 Task: Search one way flight ticket for 5 adults, 2 children, 1 infant in seat and 1 infant on lap in economy from Bellingham: Bellingham International Airport to New Bern: Coastal Carolina Regional Airport (was Craven County Regional) on 8-4-2023. Choice of flights is United. Number of bags: 1 carry on bag. Price is upto 20000. Outbound departure time preference is 21:45.
Action: Mouse moved to (260, 320)
Screenshot: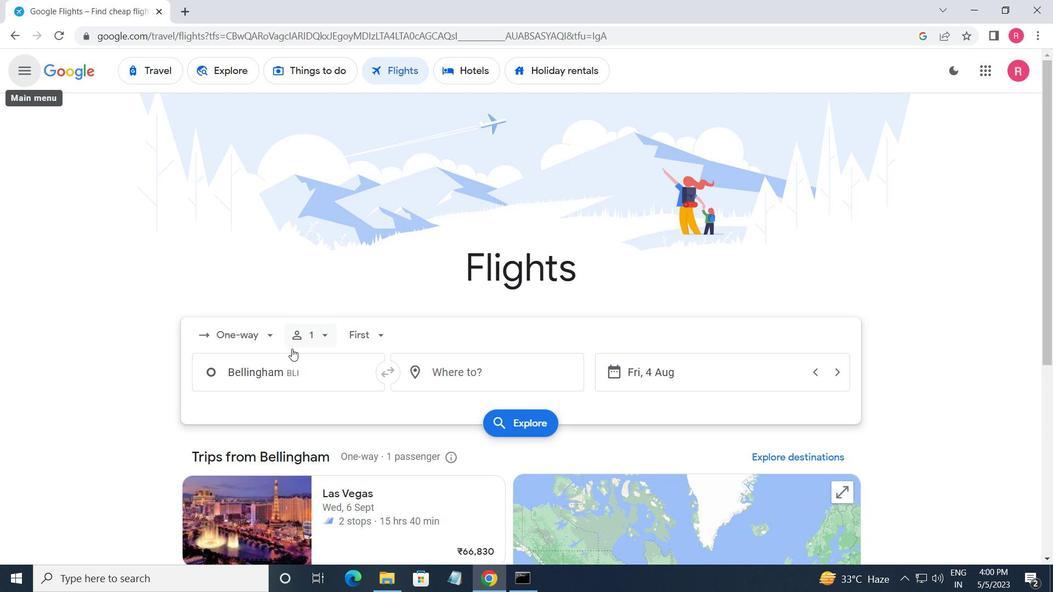 
Action: Mouse pressed left at (260, 320)
Screenshot: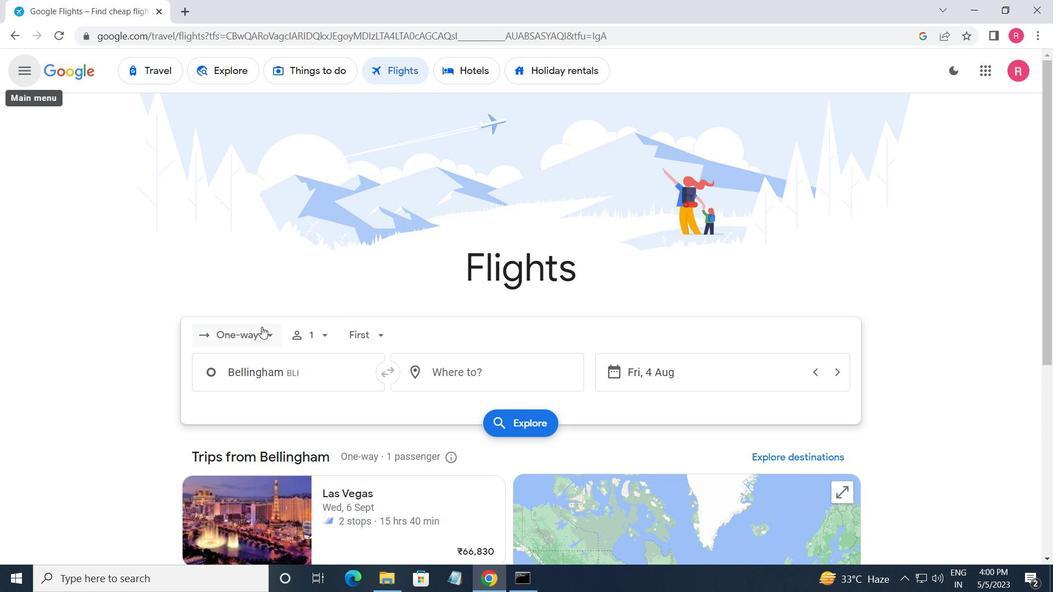 
Action: Mouse moved to (261, 395)
Screenshot: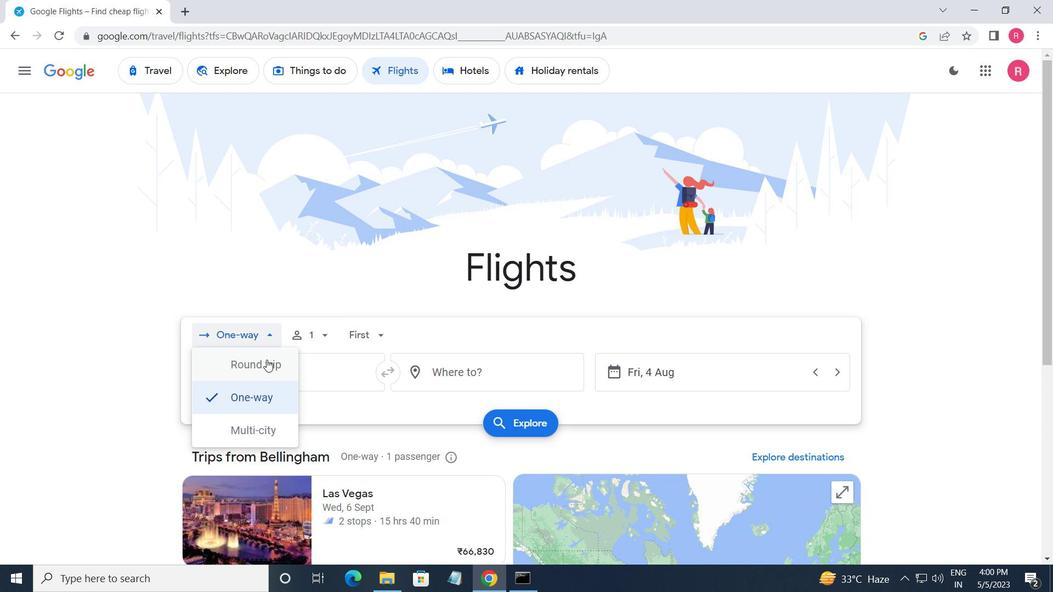 
Action: Mouse pressed left at (261, 395)
Screenshot: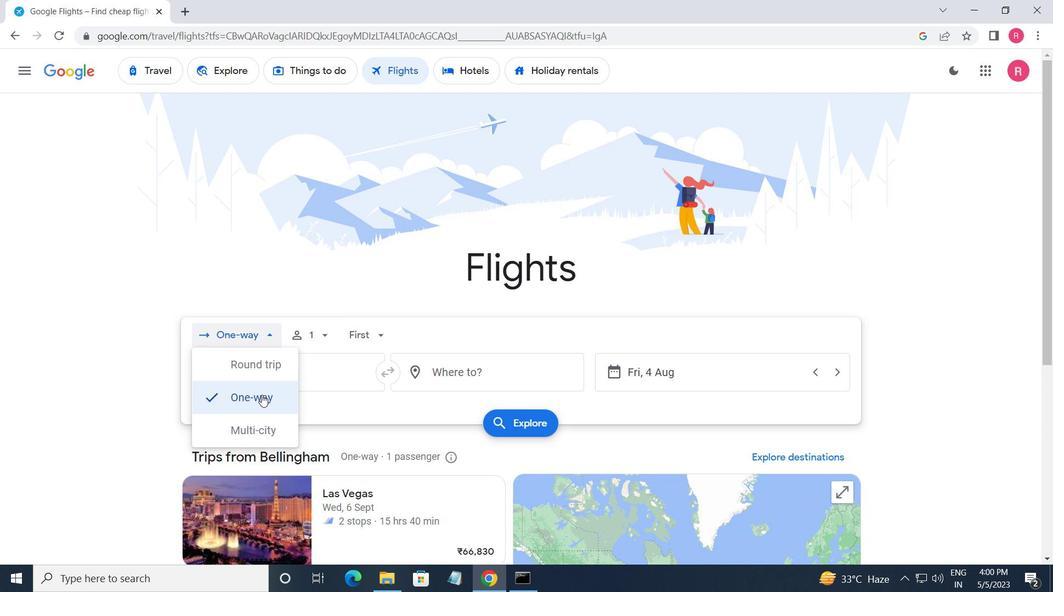 
Action: Mouse moved to (319, 337)
Screenshot: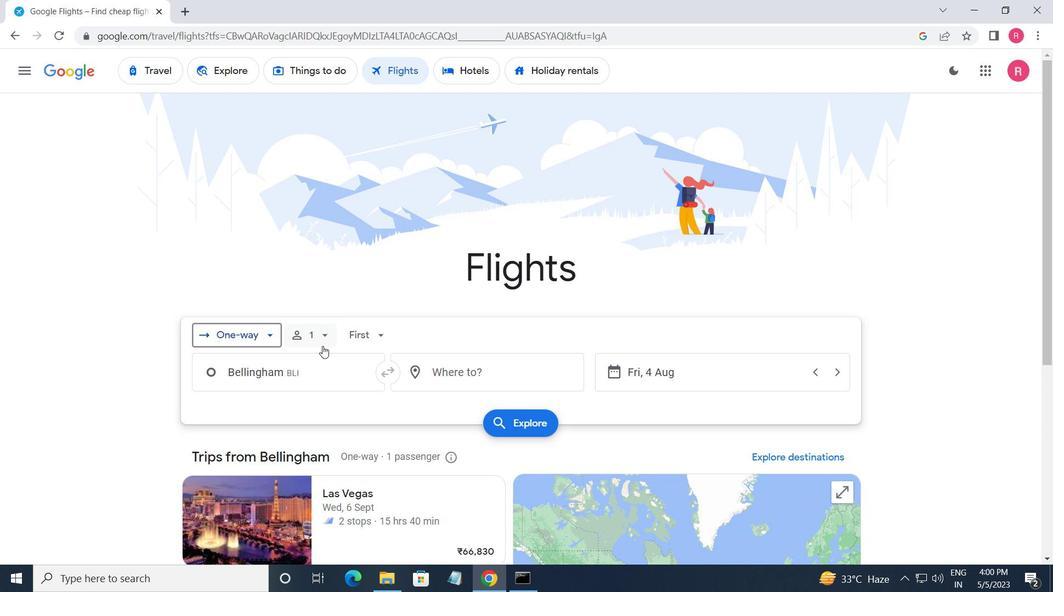 
Action: Mouse pressed left at (319, 337)
Screenshot: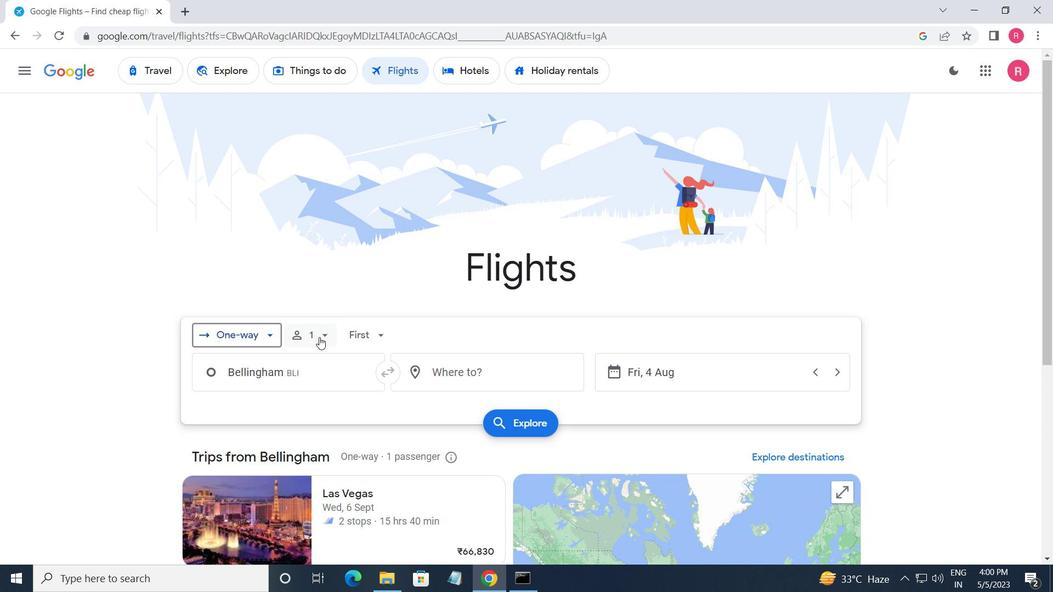 
Action: Mouse moved to (423, 372)
Screenshot: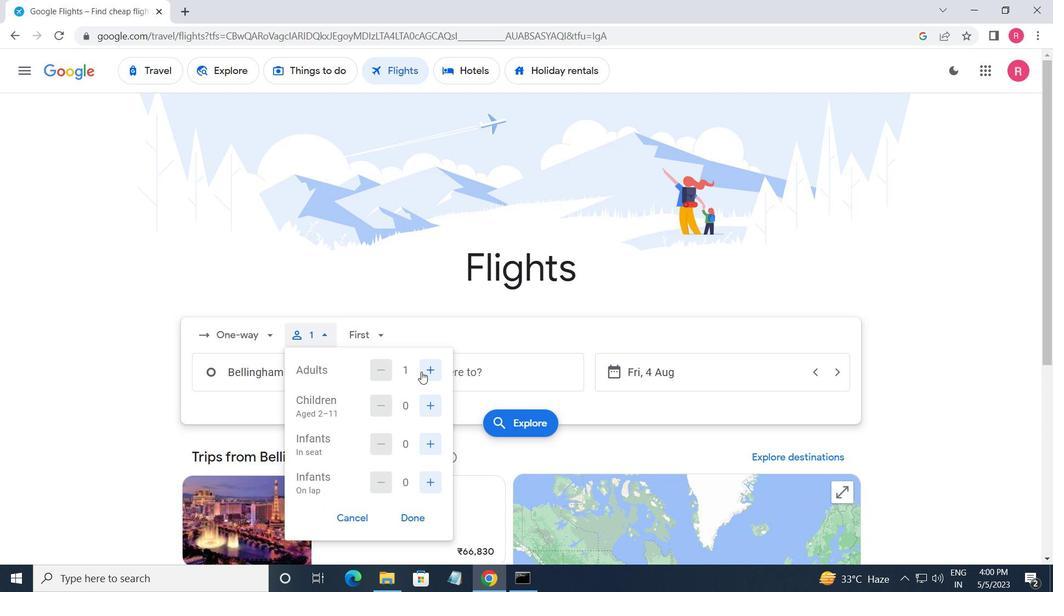 
Action: Mouse pressed left at (423, 372)
Screenshot: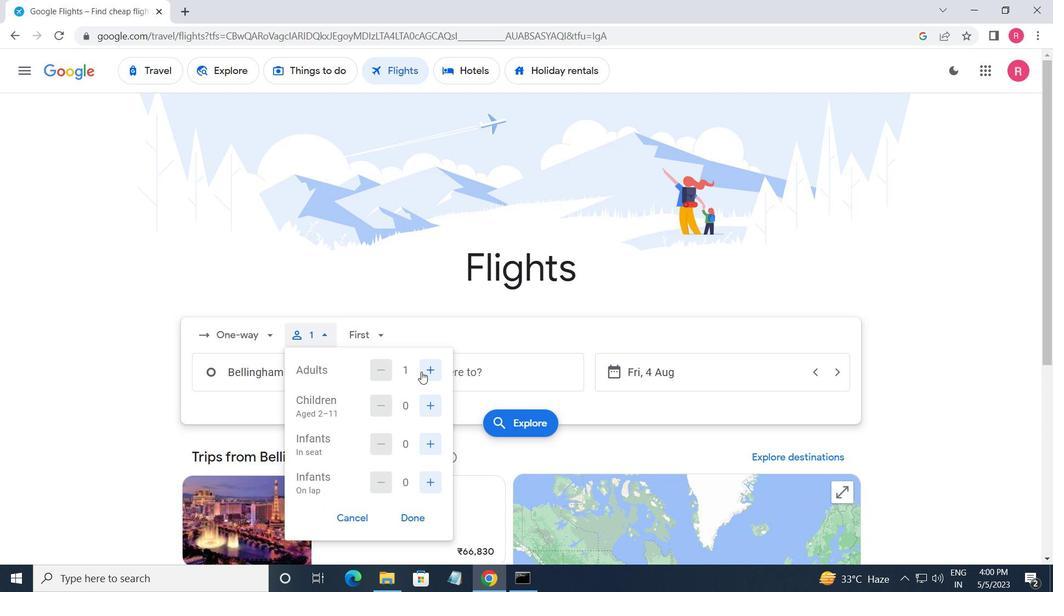 
Action: Mouse pressed left at (423, 372)
Screenshot: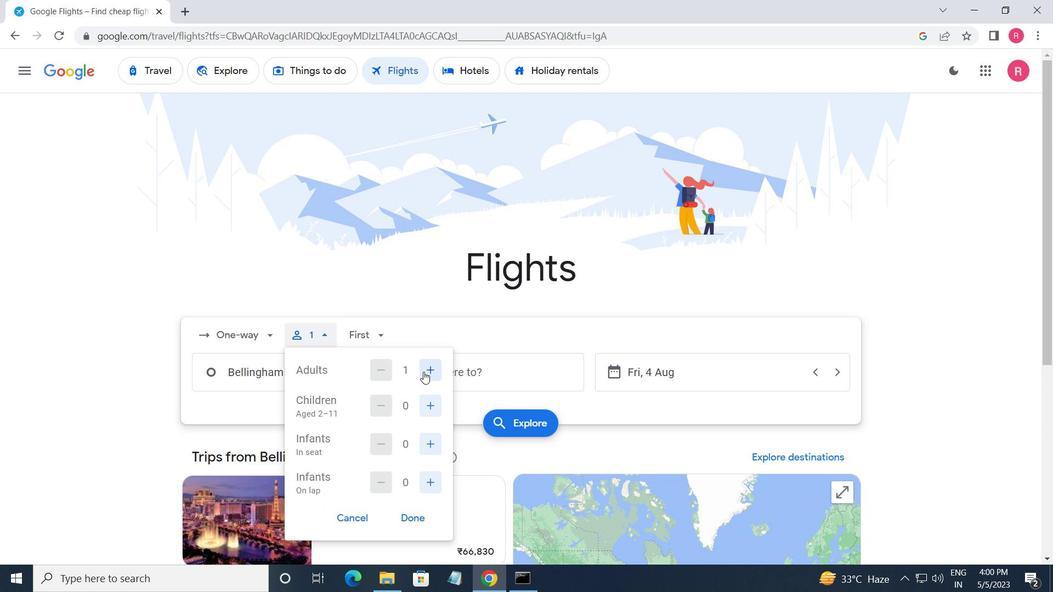 
Action: Mouse pressed left at (423, 372)
Screenshot: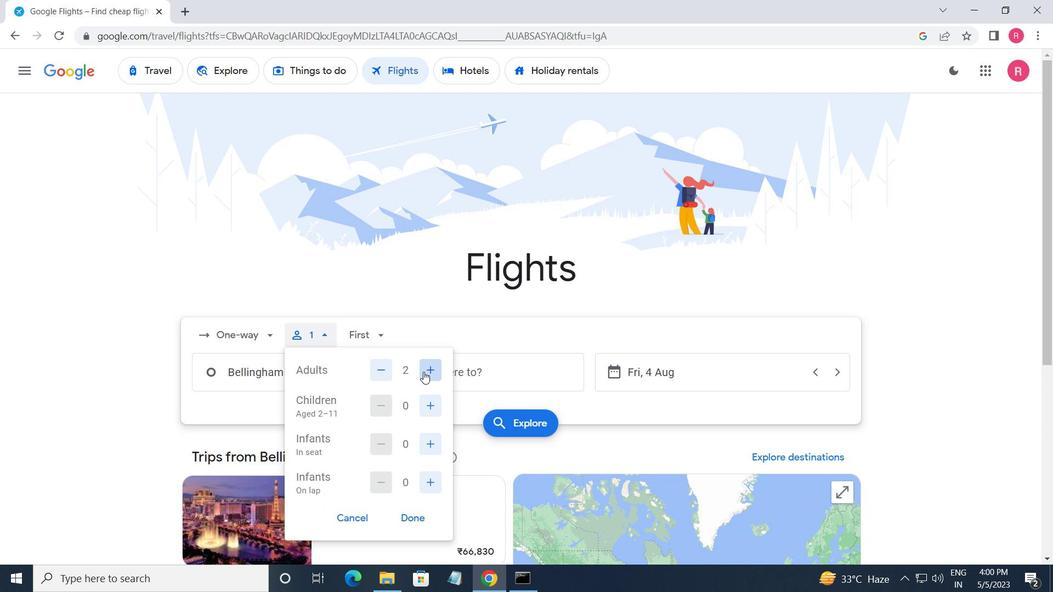 
Action: Mouse moved to (423, 372)
Screenshot: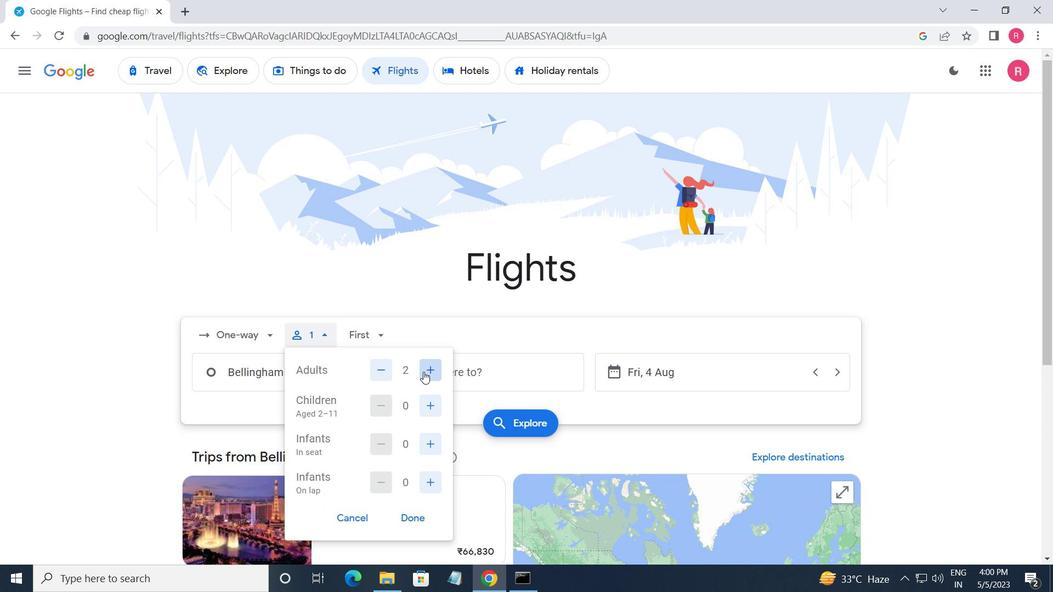
Action: Mouse pressed left at (423, 372)
Screenshot: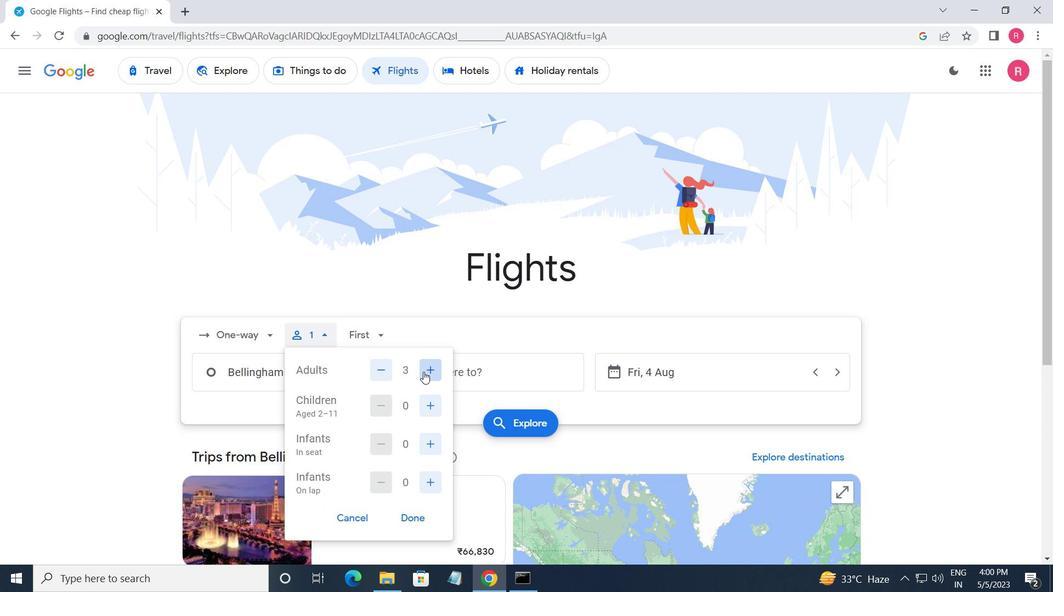 
Action: Mouse moved to (435, 410)
Screenshot: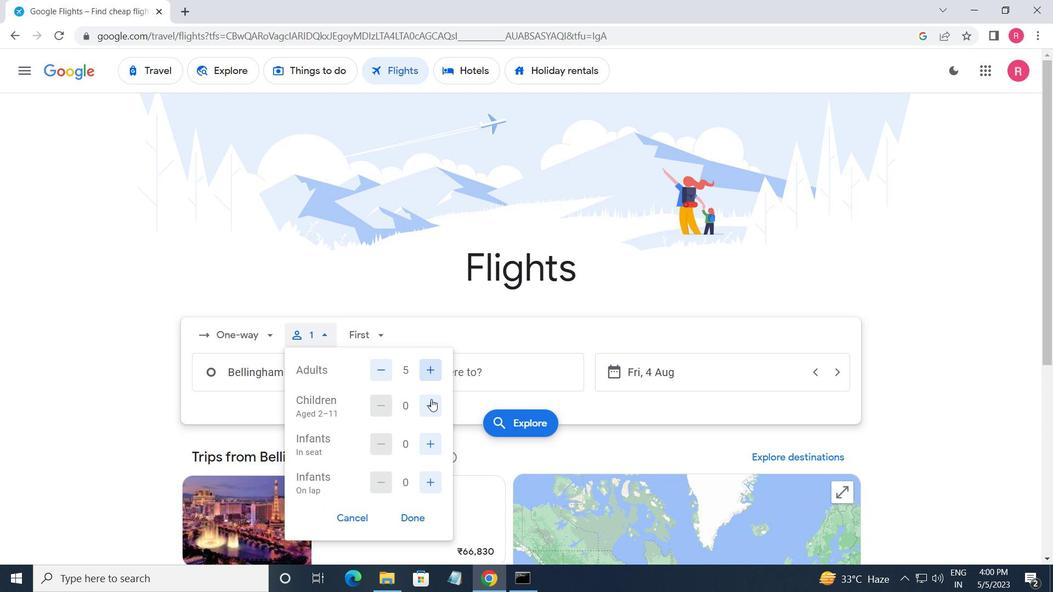 
Action: Mouse pressed left at (435, 410)
Screenshot: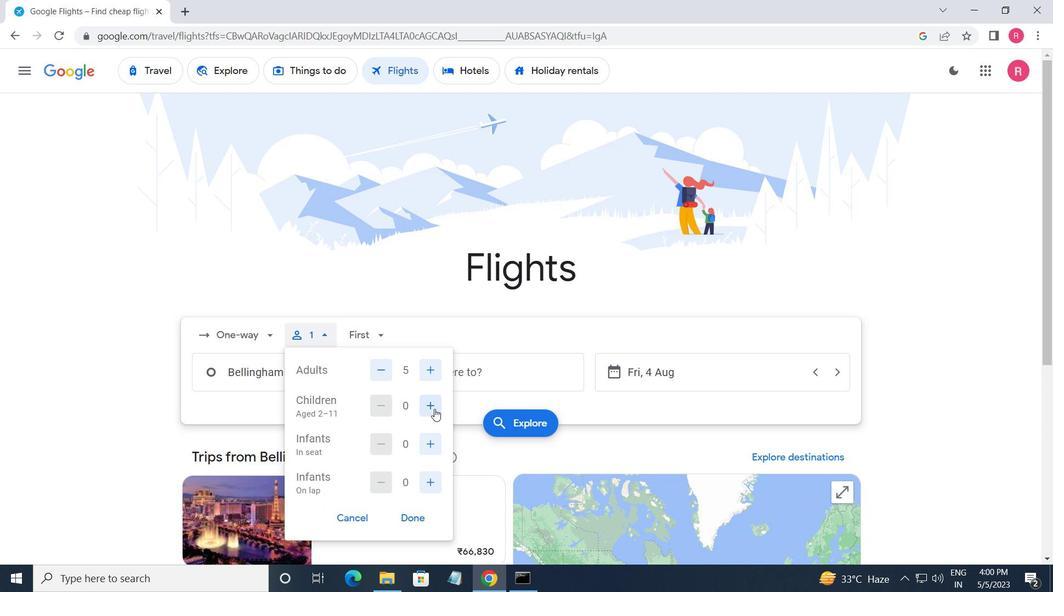 
Action: Mouse moved to (435, 409)
Screenshot: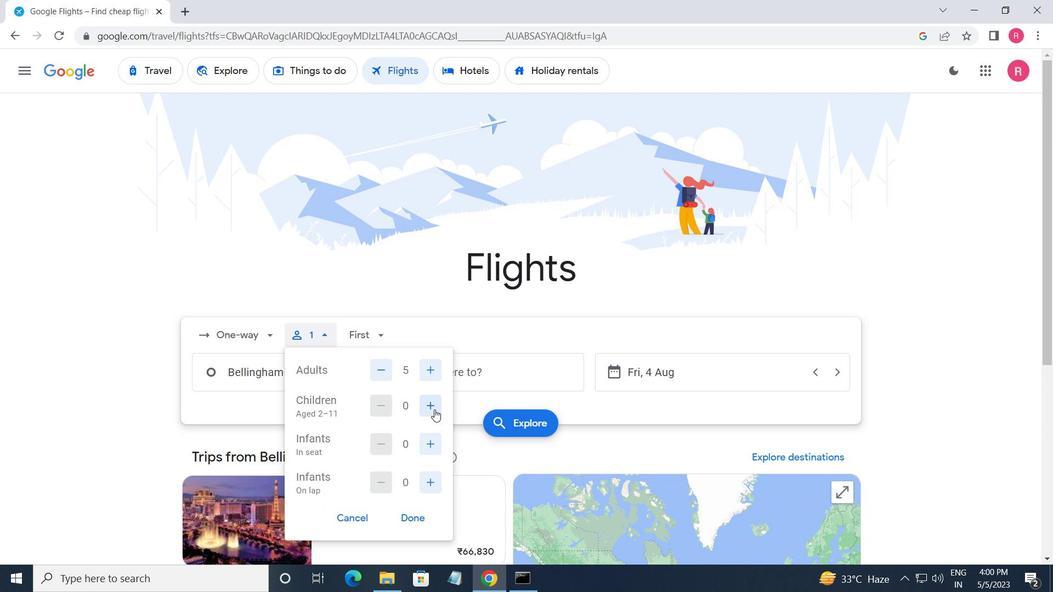 
Action: Mouse pressed left at (435, 409)
Screenshot: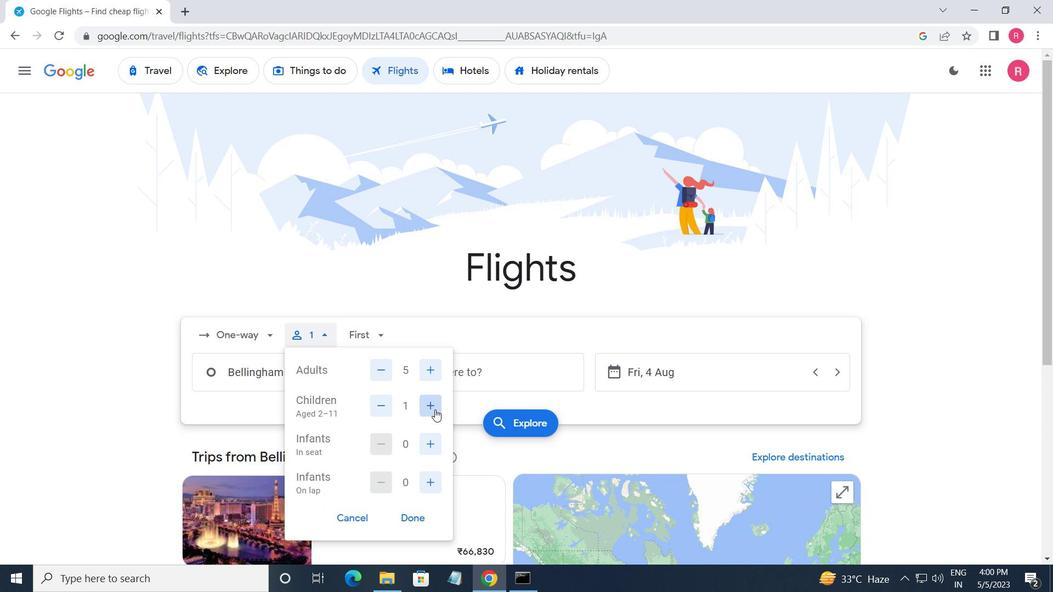 
Action: Mouse moved to (427, 449)
Screenshot: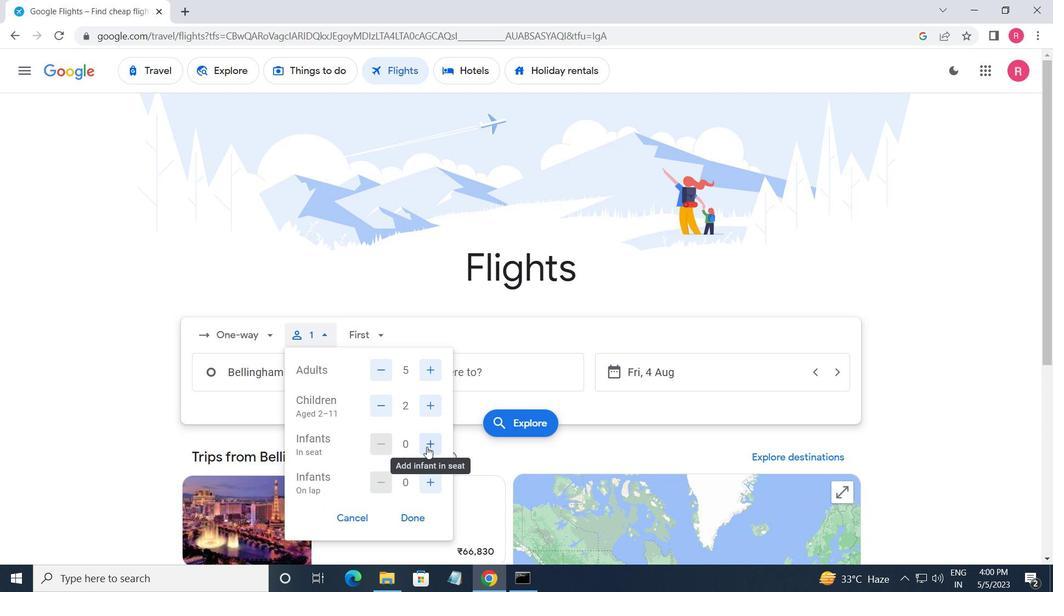 
Action: Mouse pressed left at (427, 449)
Screenshot: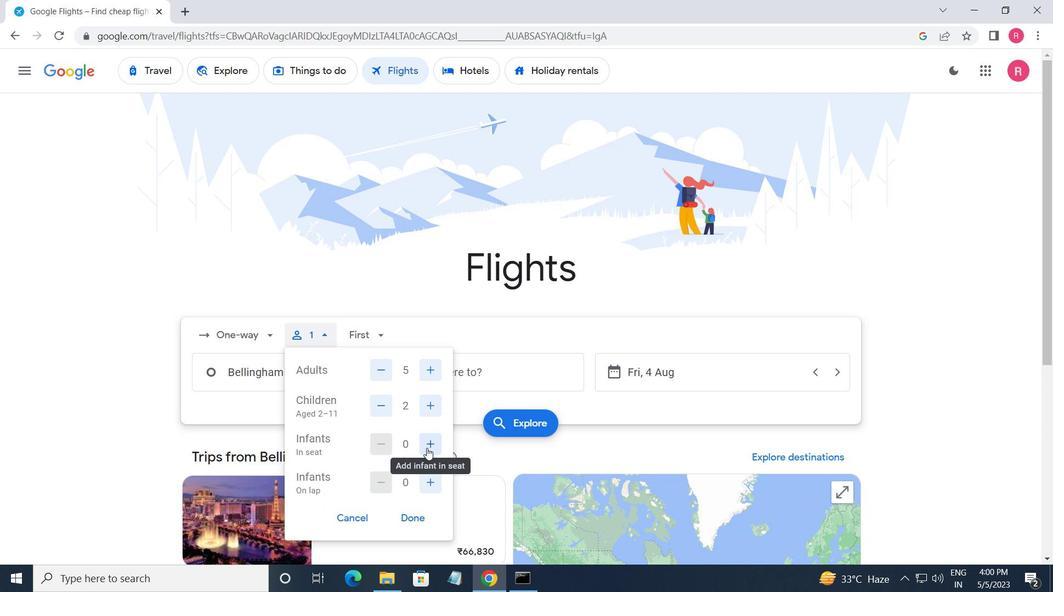 
Action: Mouse moved to (435, 481)
Screenshot: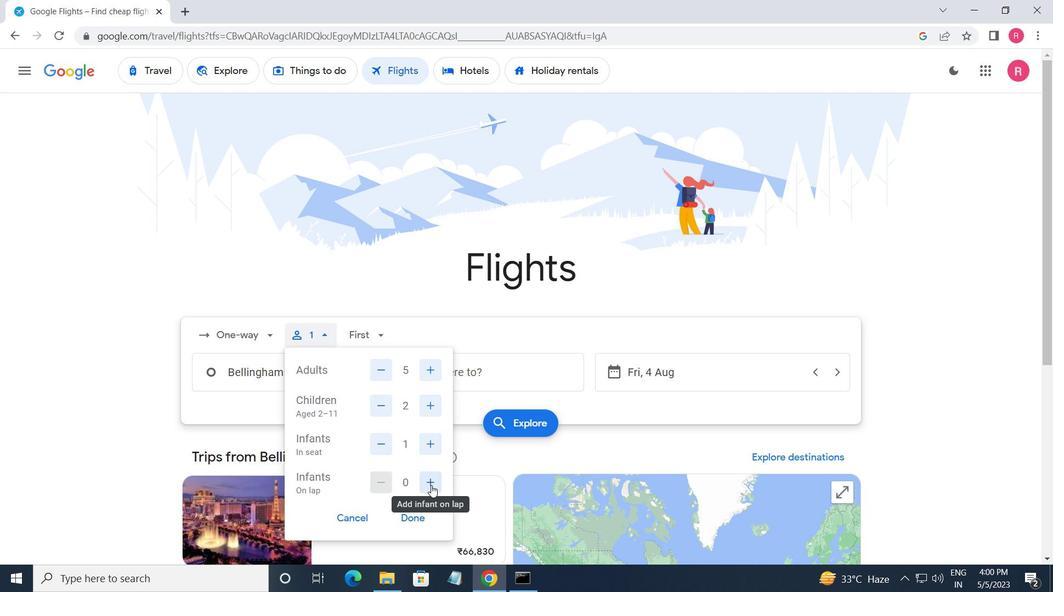 
Action: Mouse pressed left at (435, 481)
Screenshot: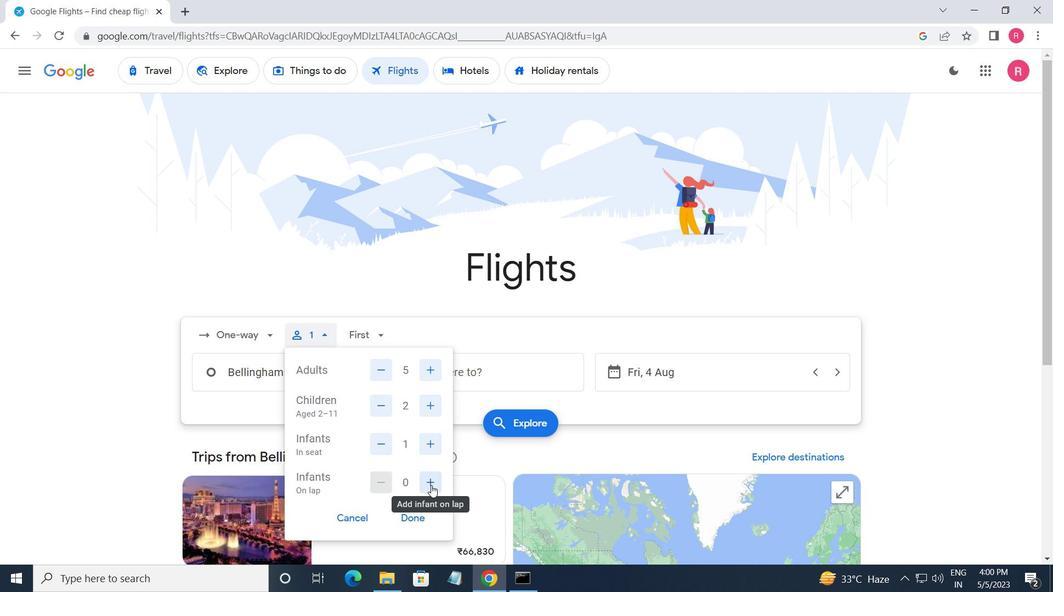 
Action: Mouse moved to (411, 520)
Screenshot: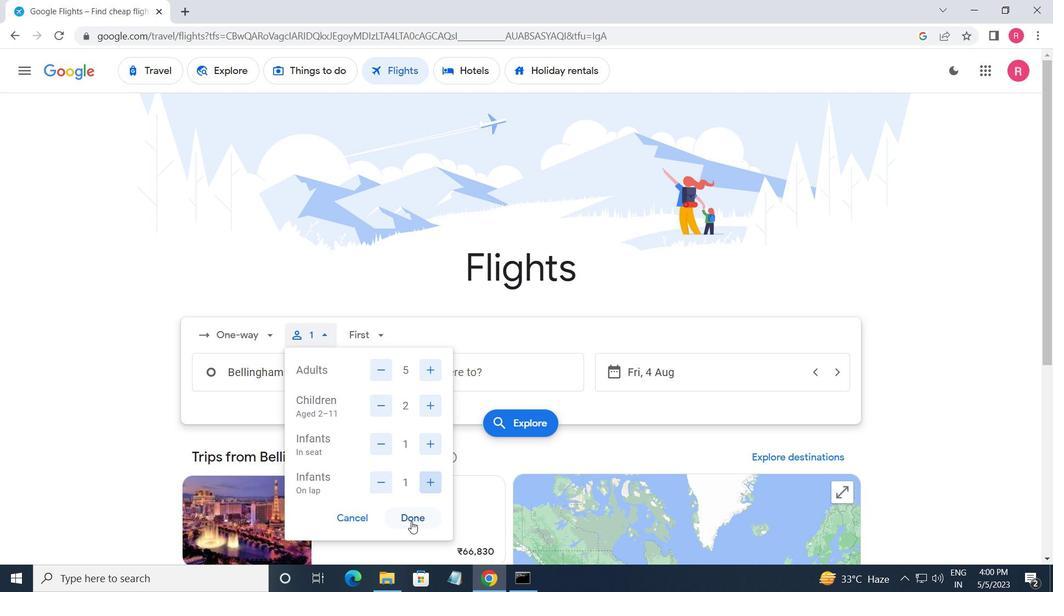 
Action: Mouse pressed left at (411, 520)
Screenshot: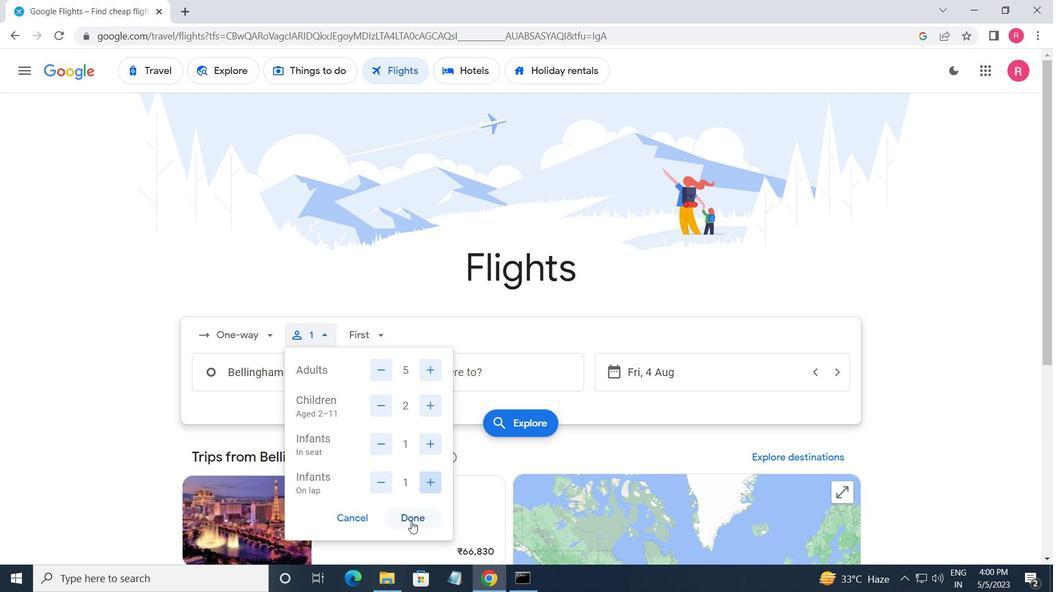 
Action: Mouse moved to (372, 337)
Screenshot: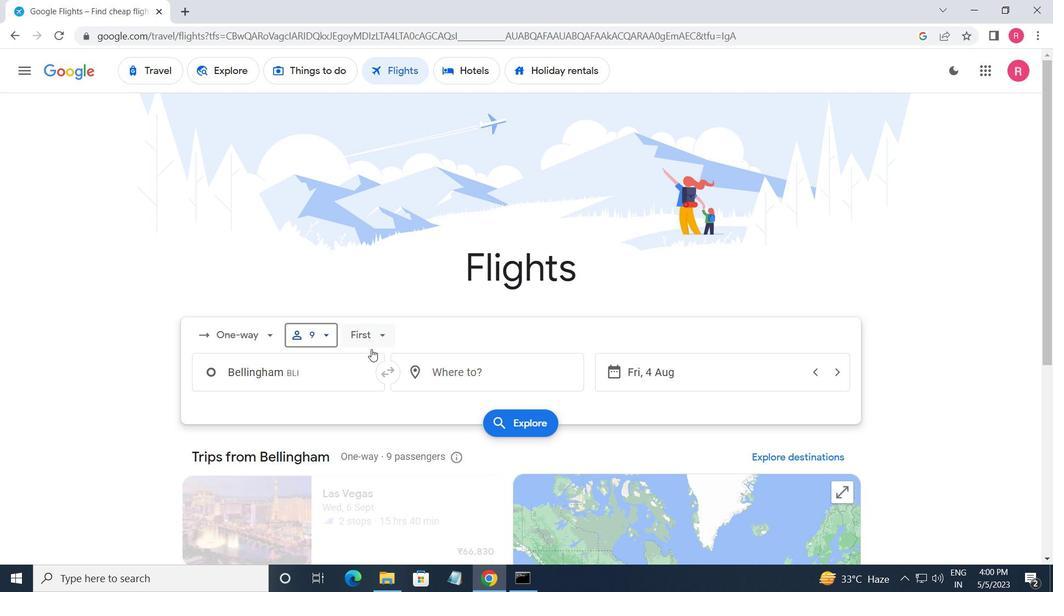 
Action: Mouse pressed left at (372, 337)
Screenshot: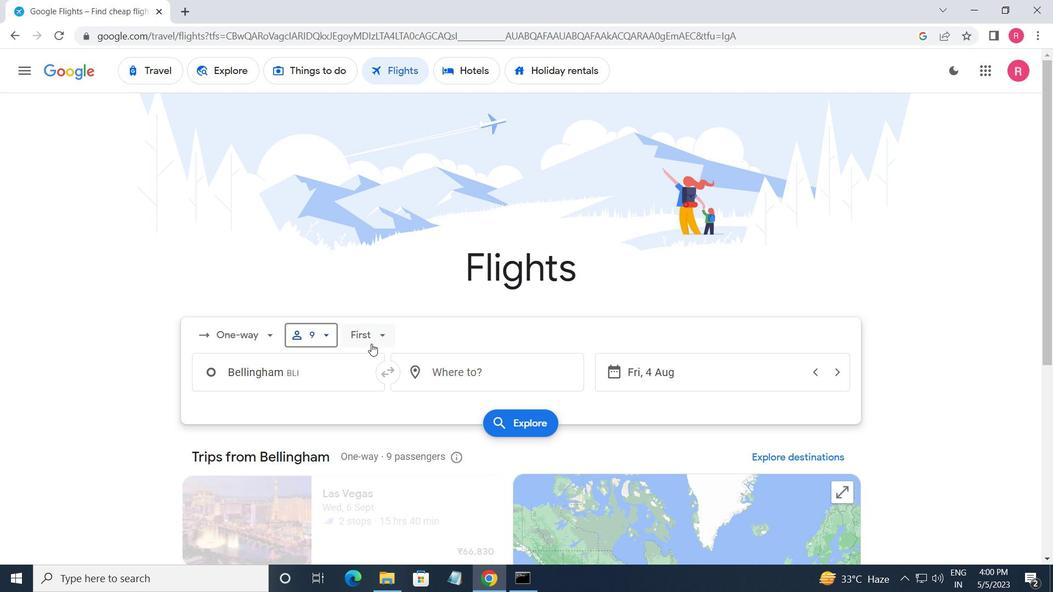 
Action: Mouse moved to (404, 372)
Screenshot: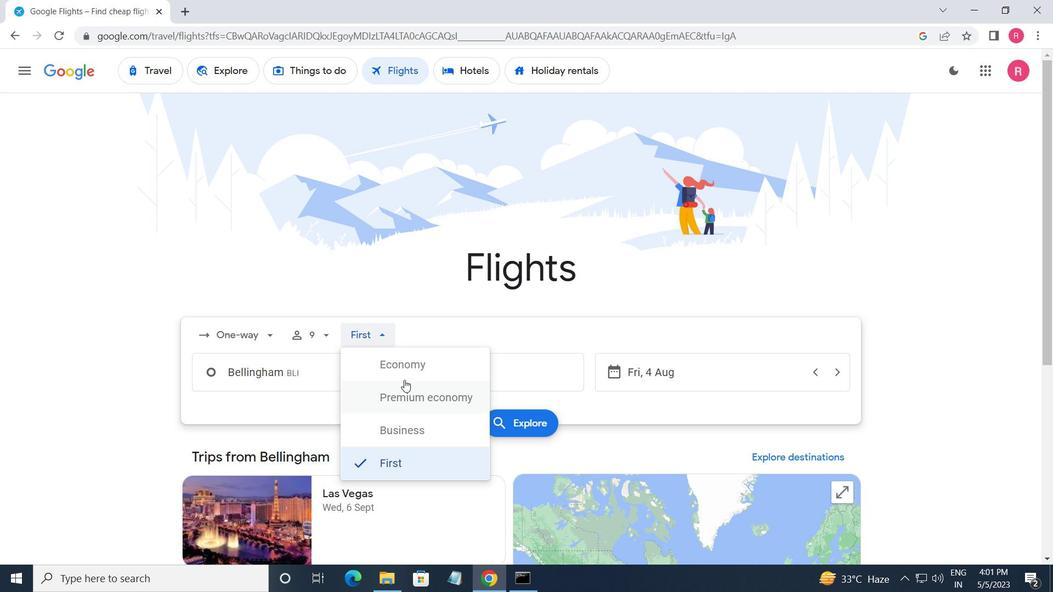 
Action: Mouse pressed left at (404, 372)
Screenshot: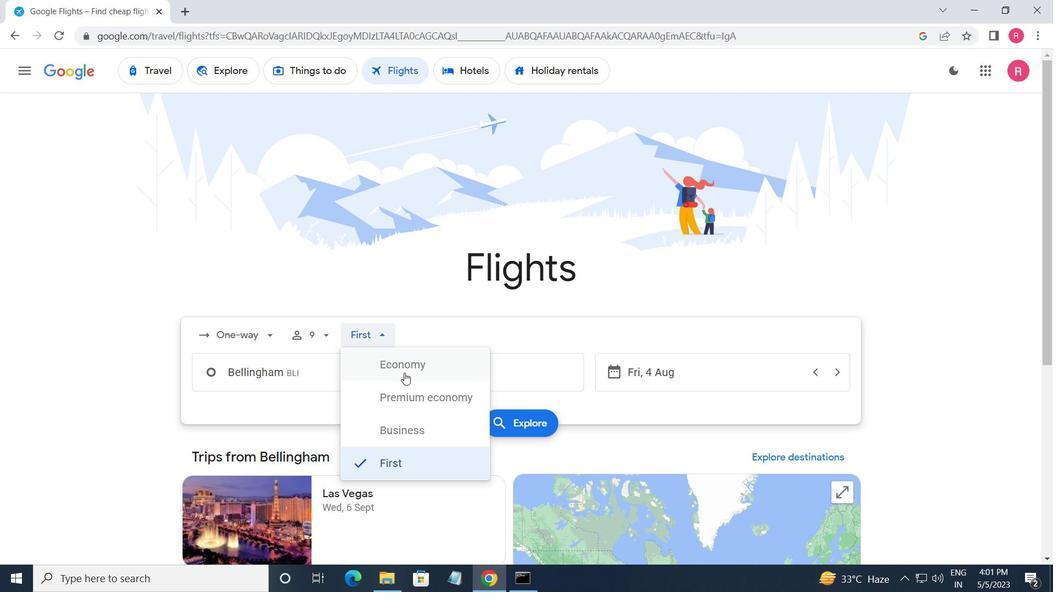 
Action: Mouse moved to (333, 376)
Screenshot: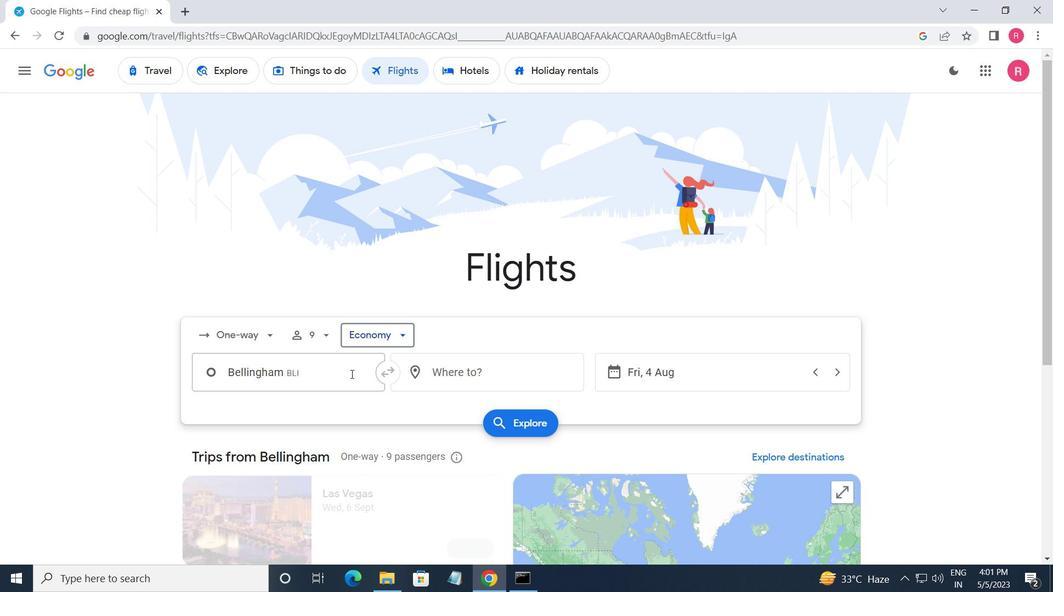 
Action: Mouse pressed left at (333, 376)
Screenshot: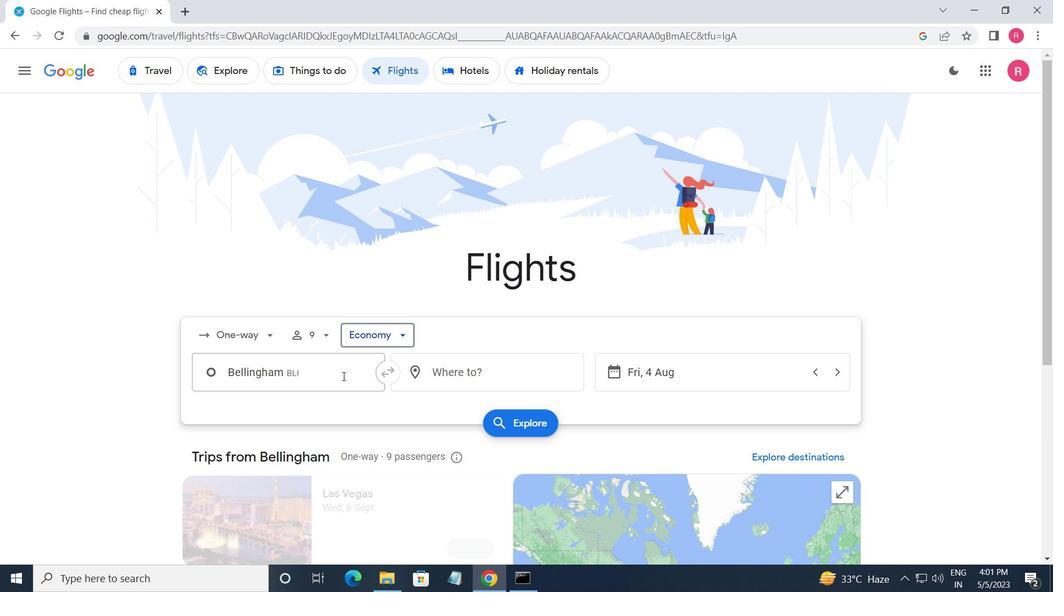 
Action: Key pressed <Key.shift>N<Key.backspace>BELLINGHAM
Screenshot: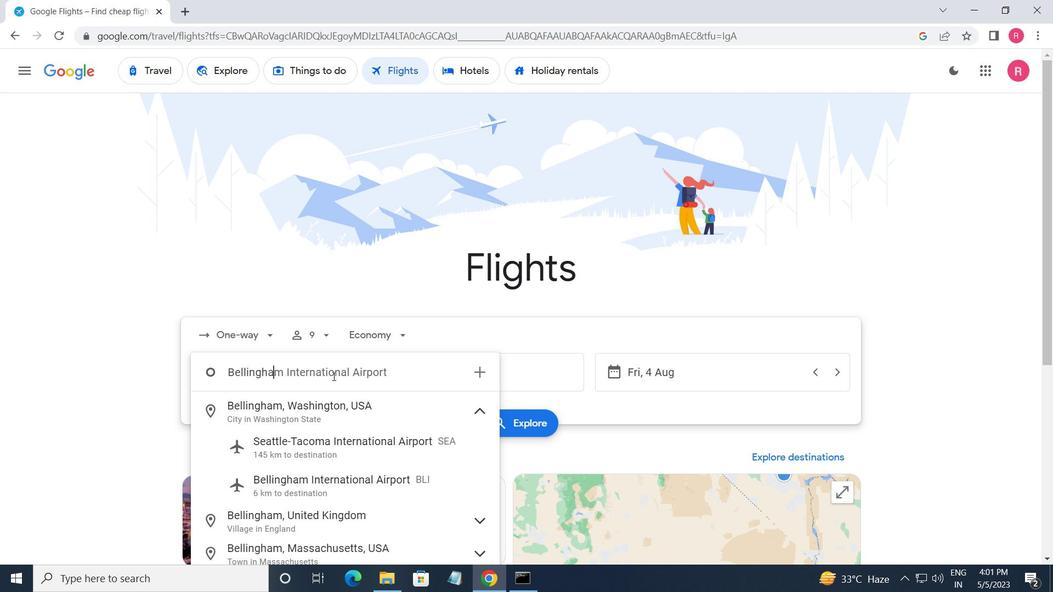 
Action: Mouse moved to (332, 487)
Screenshot: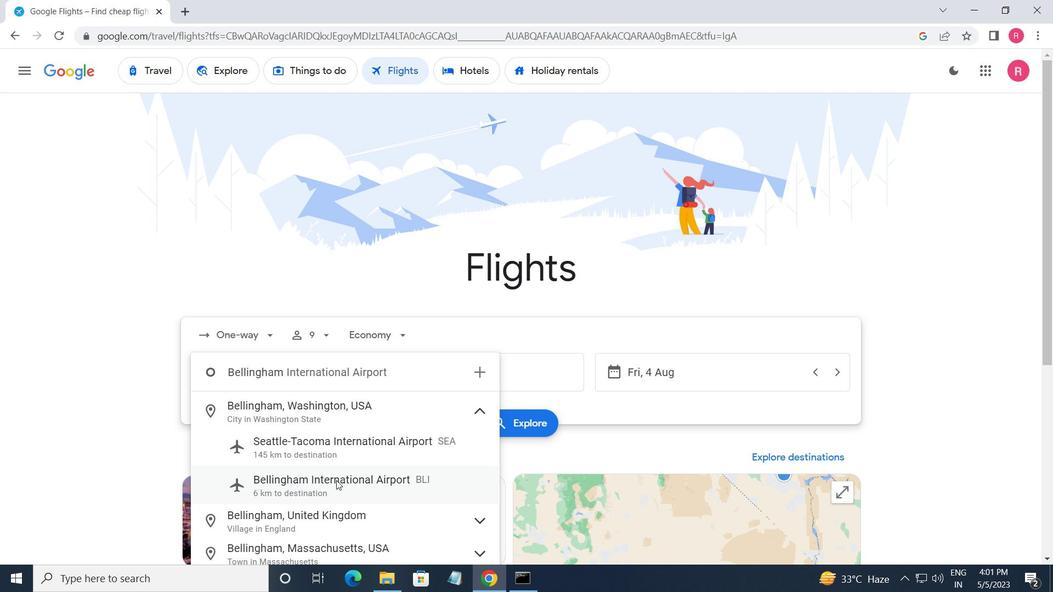 
Action: Mouse pressed left at (332, 487)
Screenshot: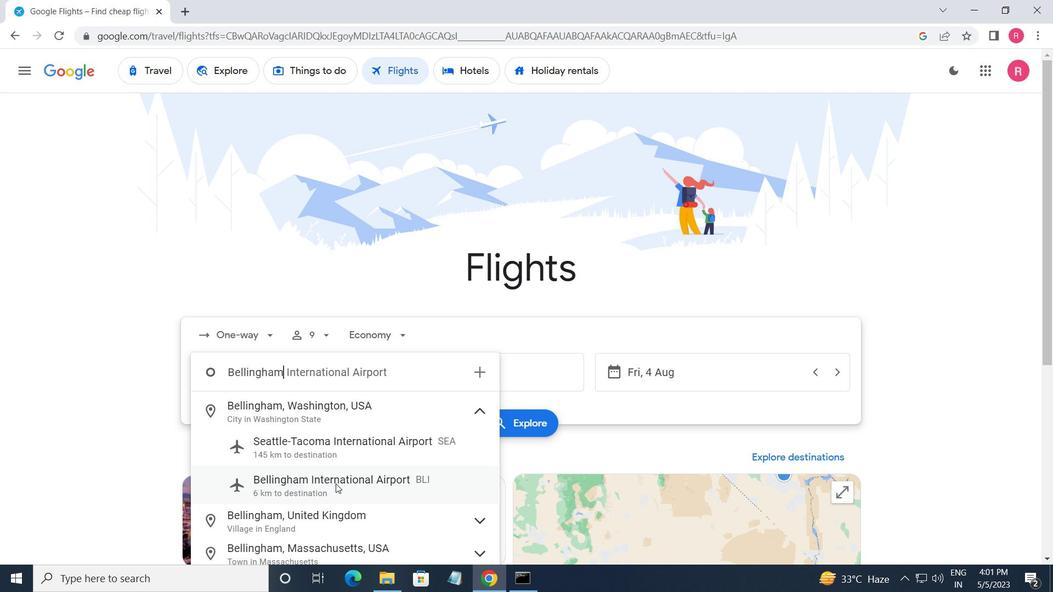 
Action: Mouse moved to (527, 370)
Screenshot: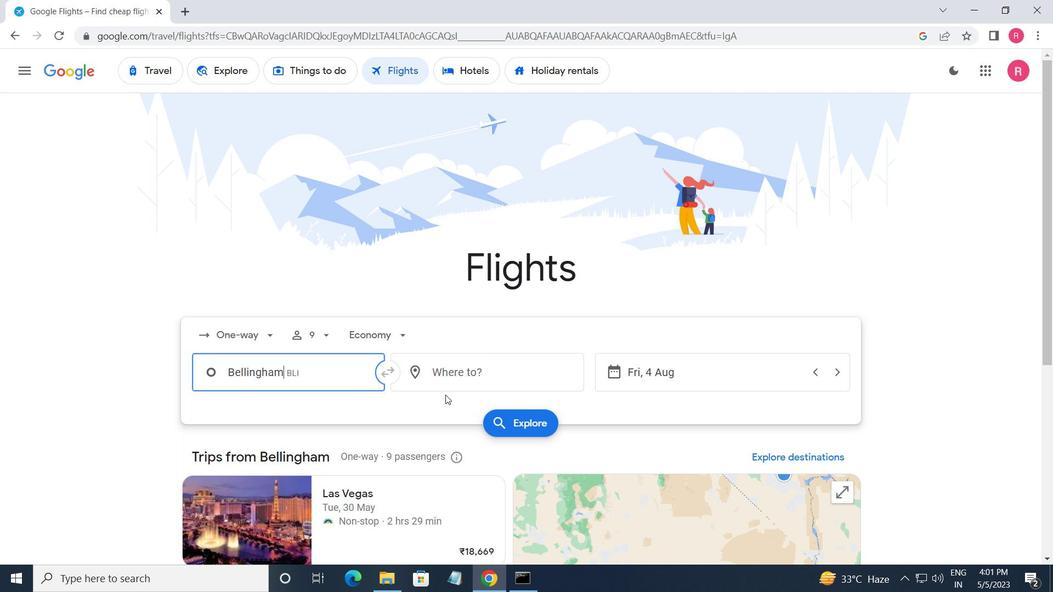 
Action: Mouse pressed left at (527, 370)
Screenshot: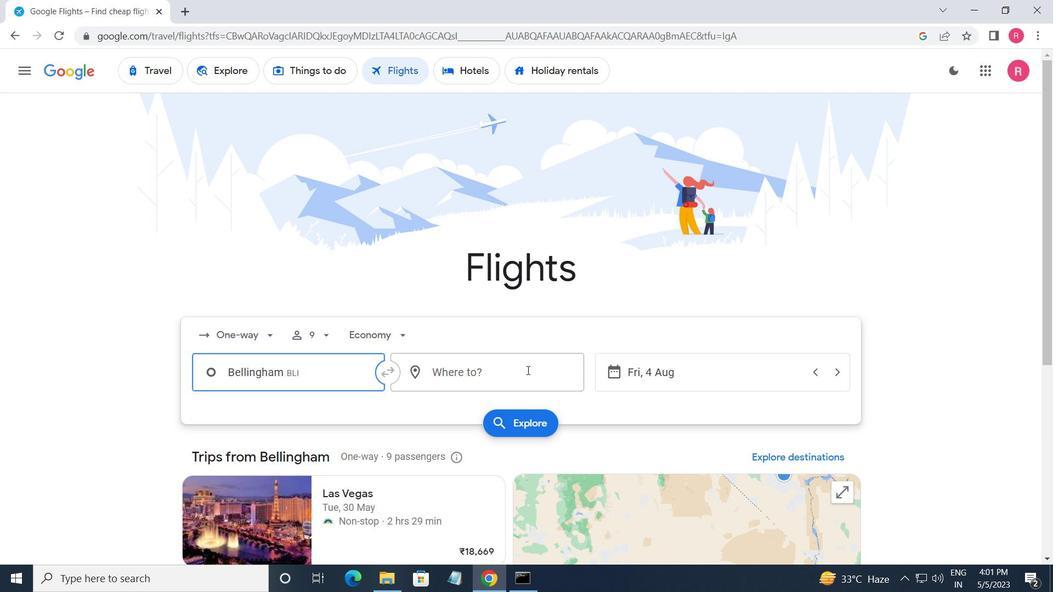 
Action: Mouse moved to (426, 404)
Screenshot: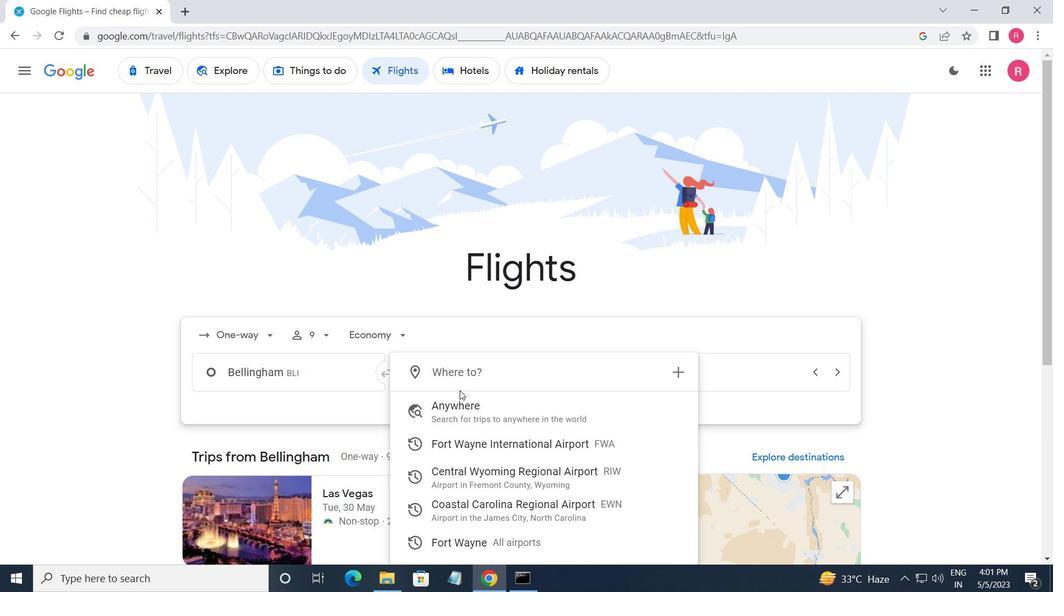 
Action: Key pressed <Key.shift>COASTAL<Key.space><Key.shift><Key.shift>CAR
Screenshot: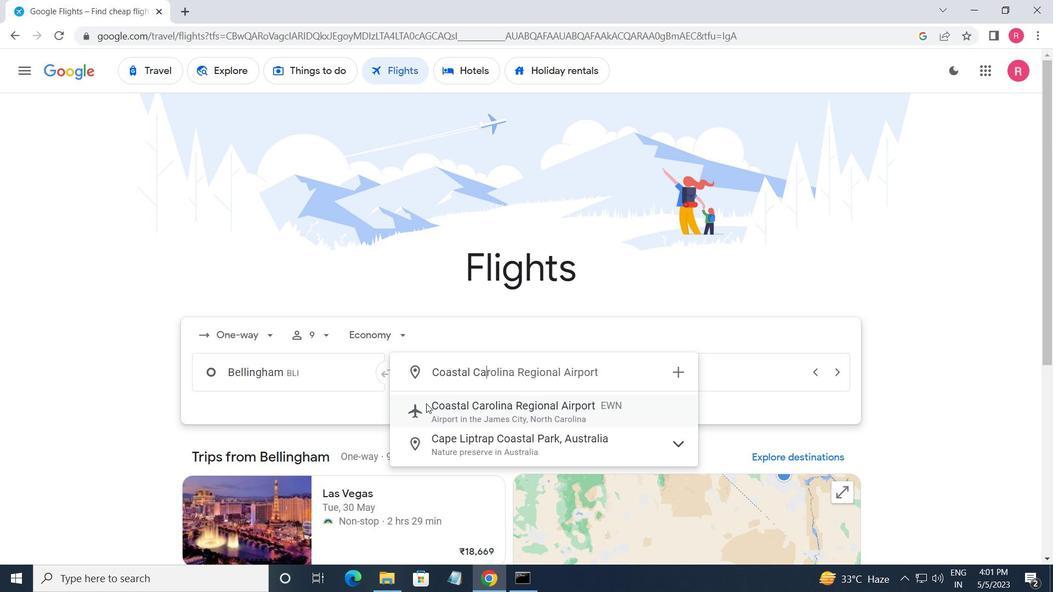 
Action: Mouse moved to (453, 395)
Screenshot: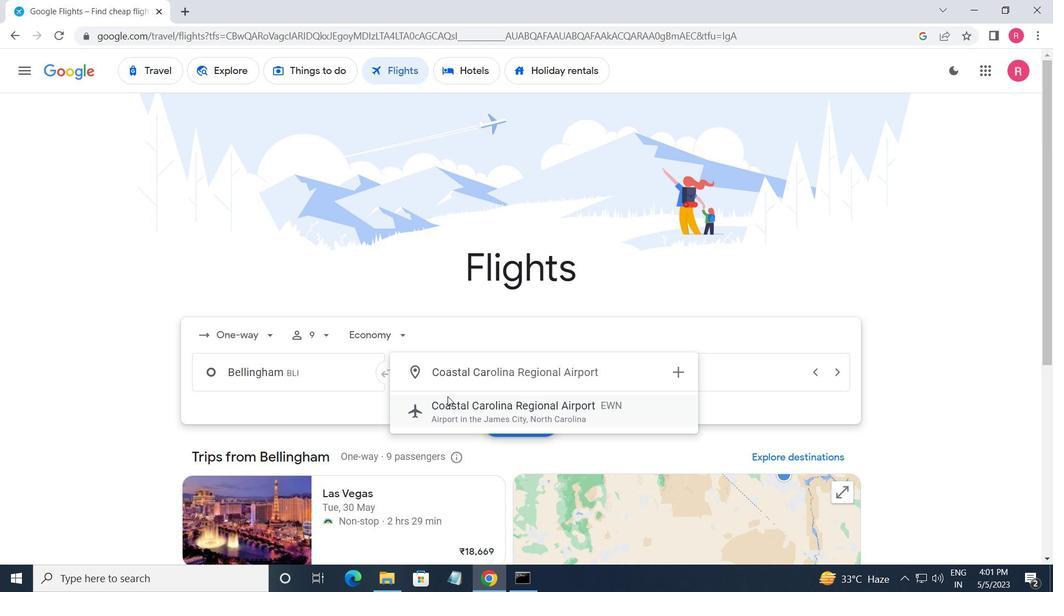 
Action: Mouse pressed left at (453, 395)
Screenshot: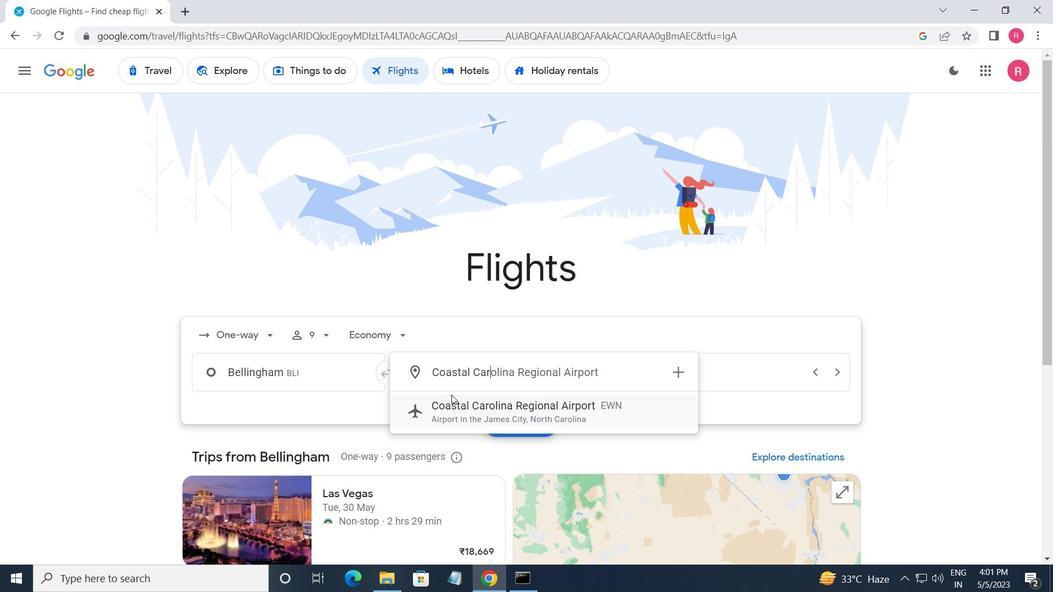 
Action: Mouse moved to (462, 416)
Screenshot: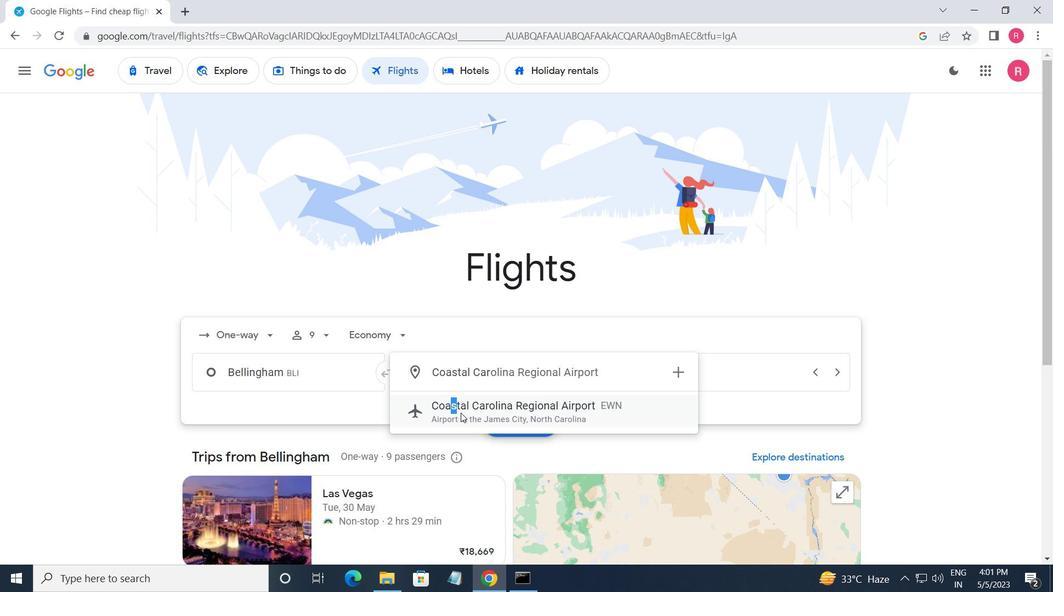 
Action: Mouse pressed left at (462, 416)
Screenshot: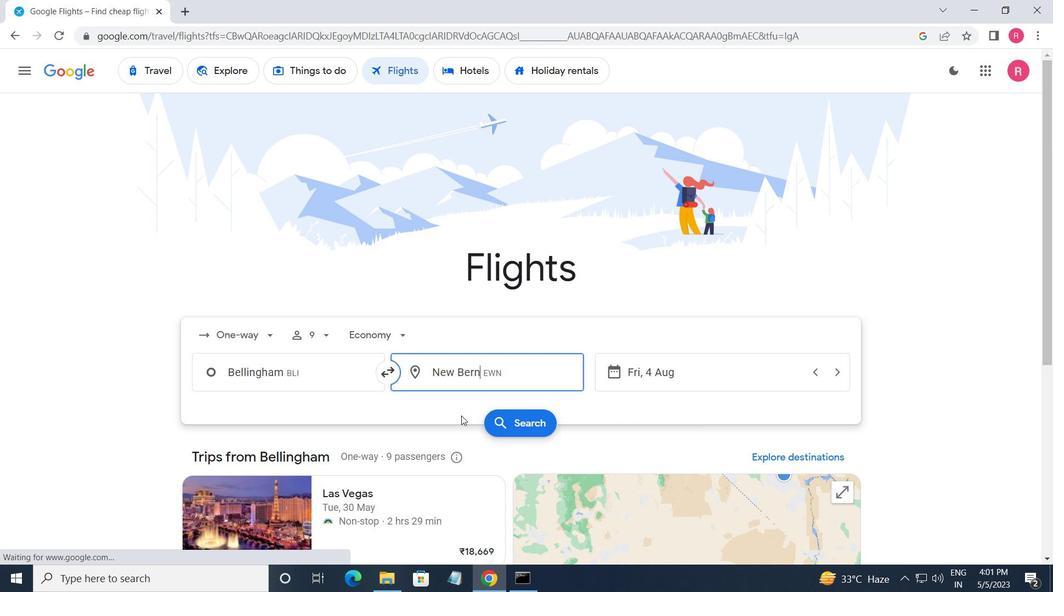 
Action: Mouse moved to (676, 371)
Screenshot: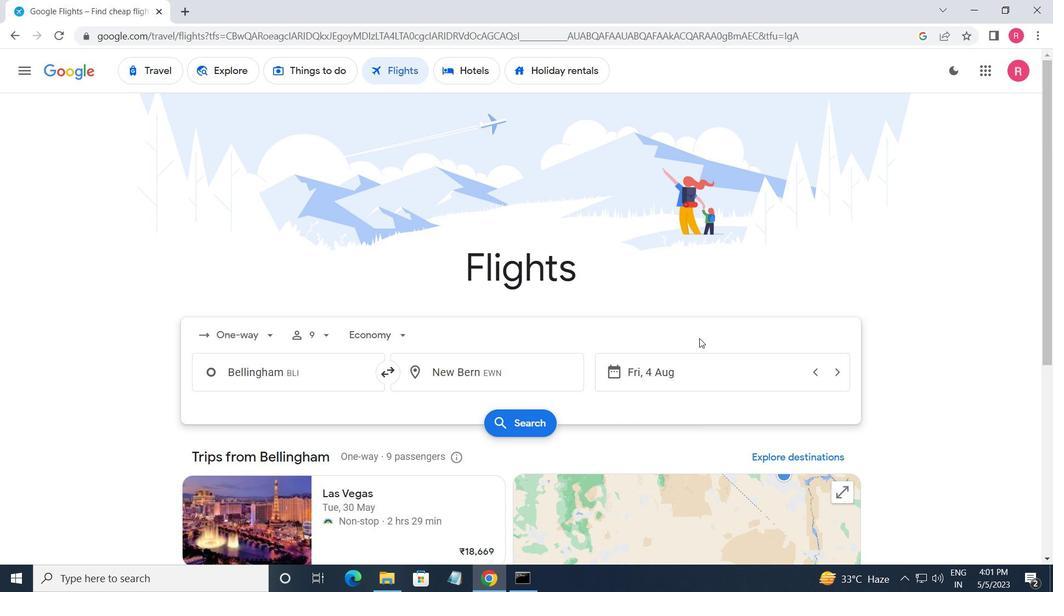 
Action: Mouse pressed left at (676, 371)
Screenshot: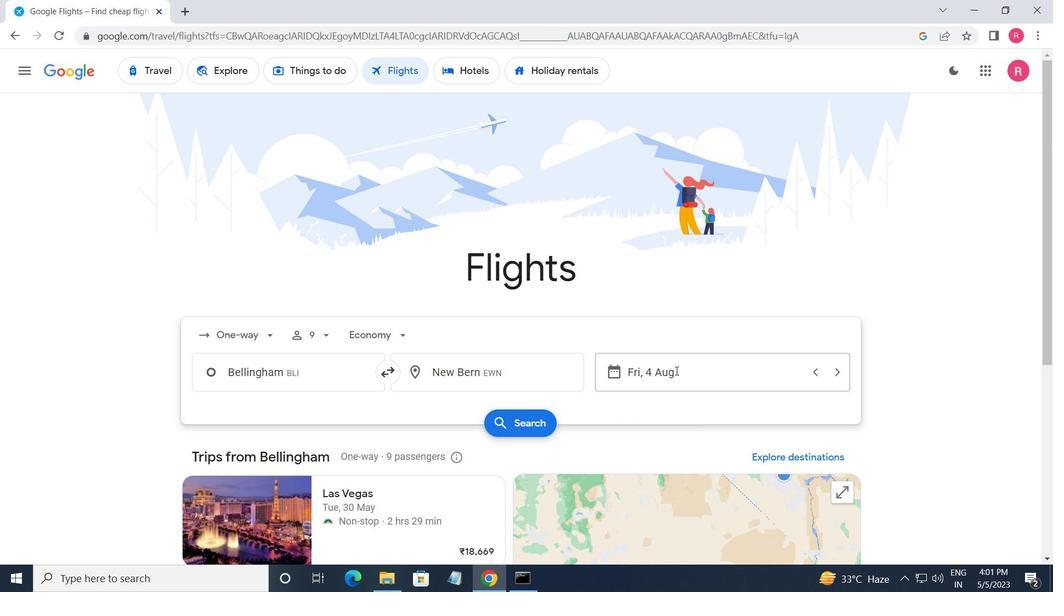 
Action: Mouse moved to (528, 321)
Screenshot: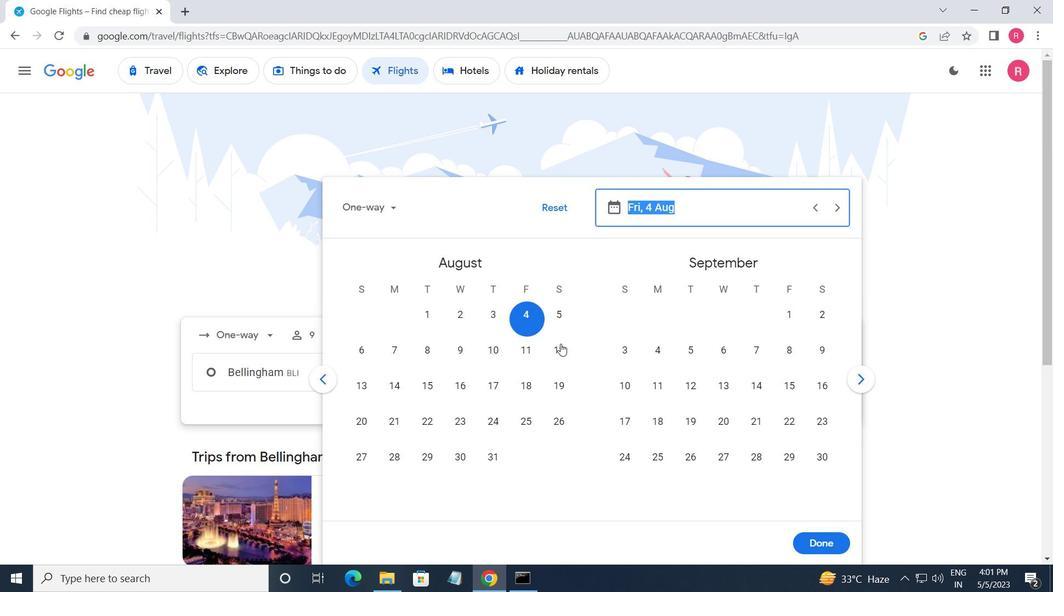 
Action: Mouse pressed left at (528, 321)
Screenshot: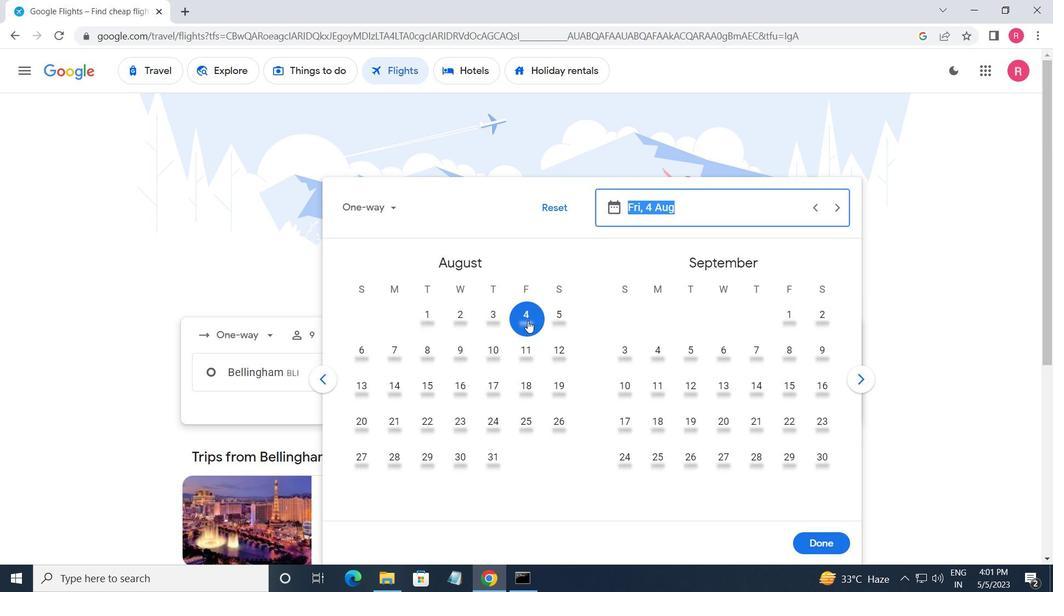 
Action: Mouse moved to (821, 537)
Screenshot: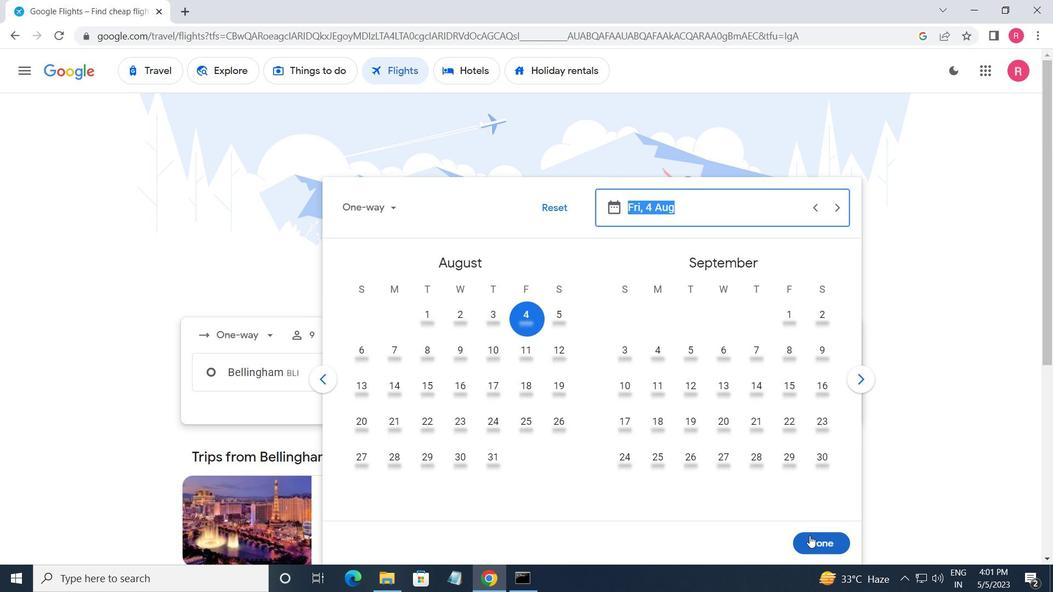 
Action: Mouse pressed left at (821, 537)
Screenshot: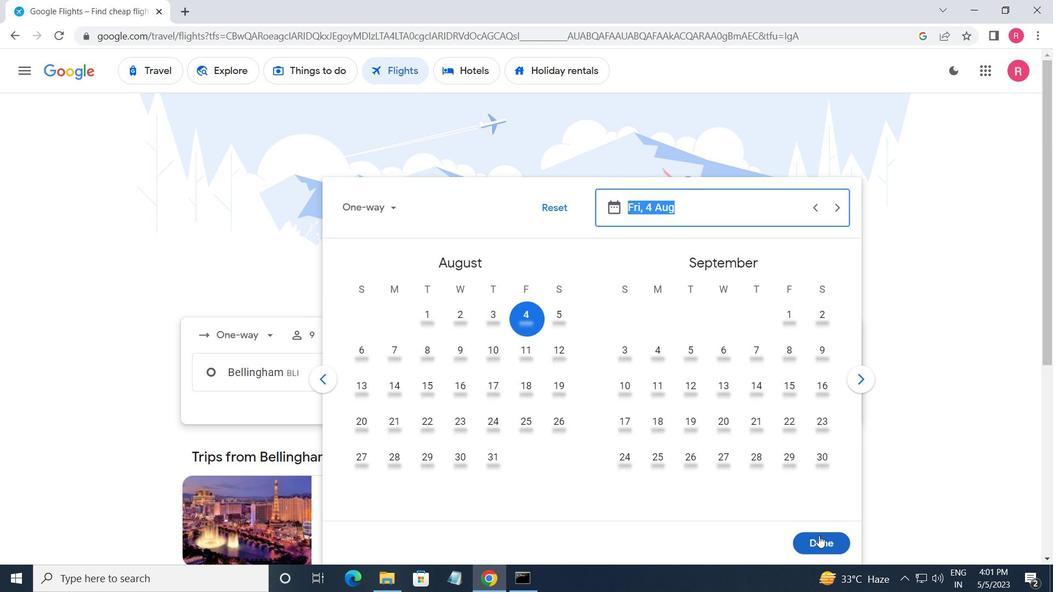 
Action: Mouse moved to (536, 422)
Screenshot: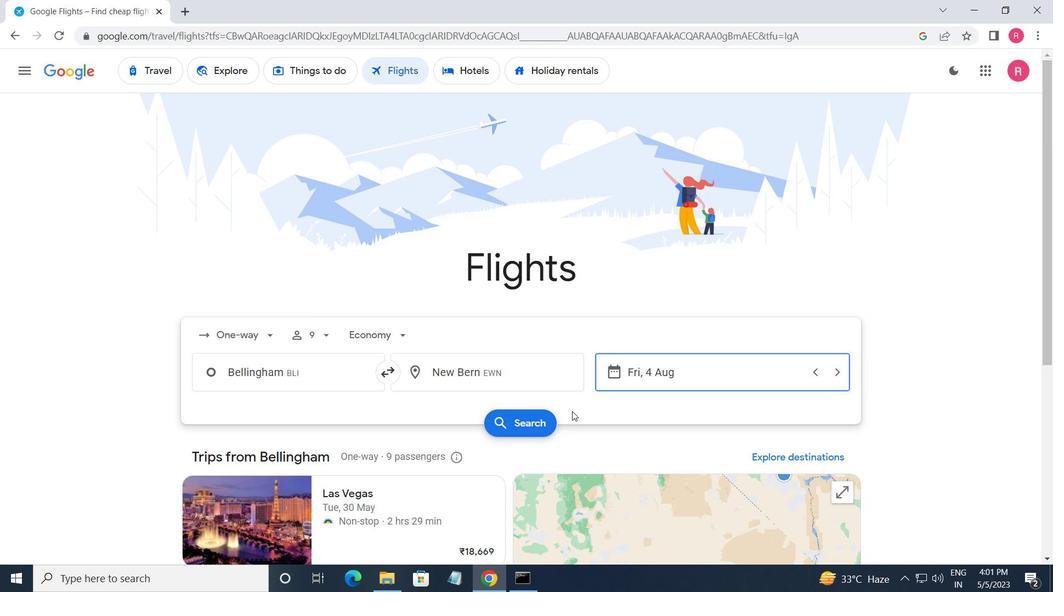 
Action: Mouse pressed left at (536, 422)
Screenshot: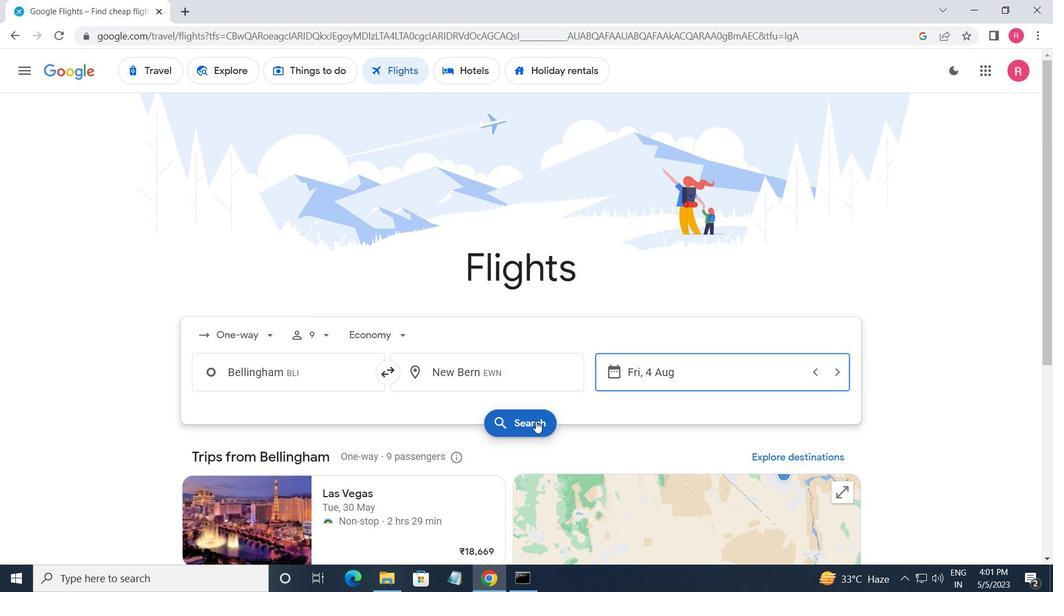 
Action: Mouse moved to (193, 194)
Screenshot: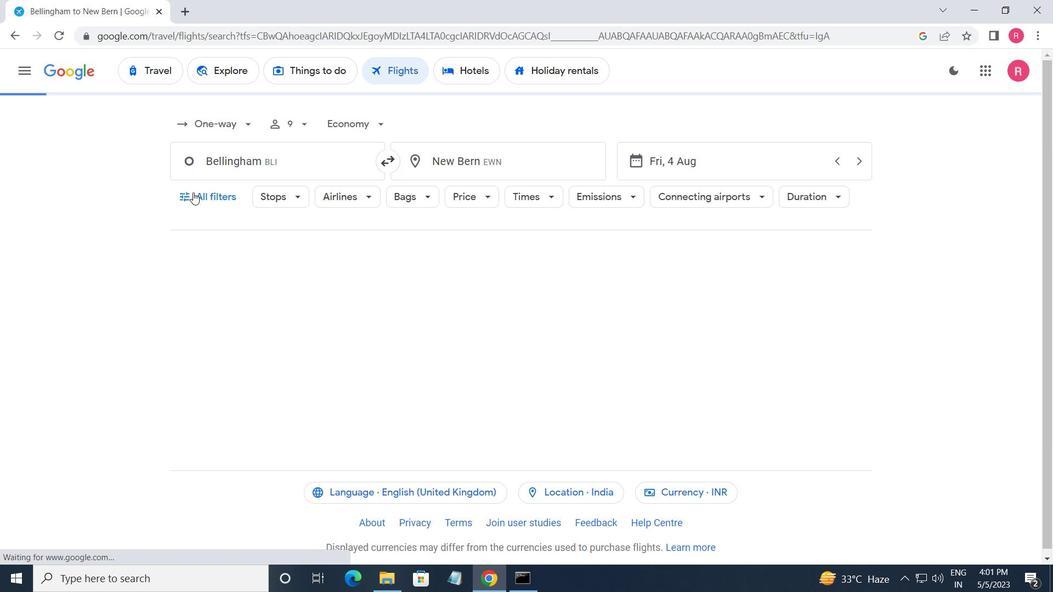 
Action: Mouse pressed left at (193, 194)
Screenshot: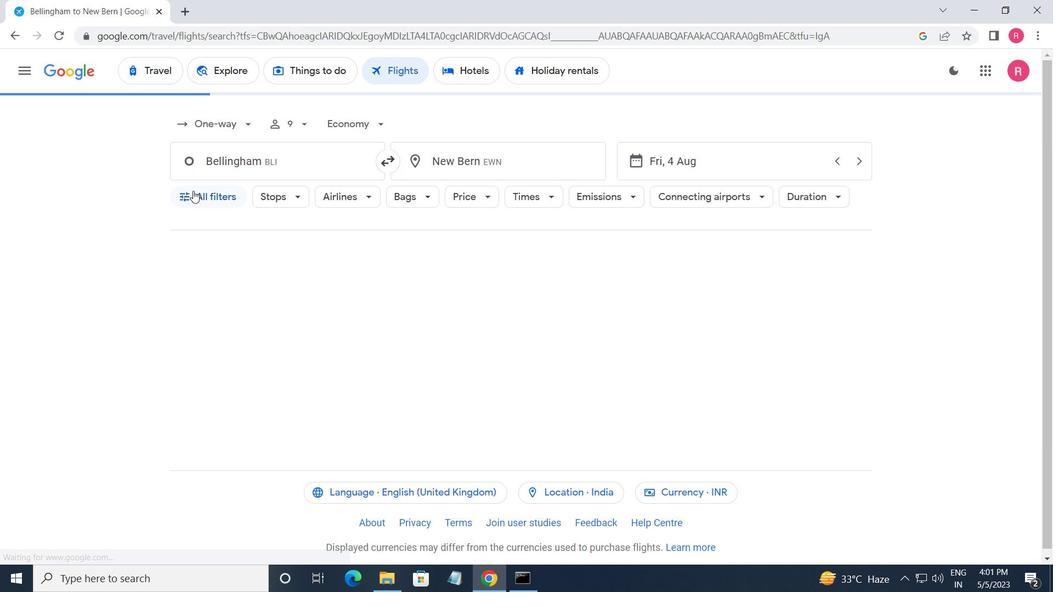 
Action: Mouse moved to (236, 346)
Screenshot: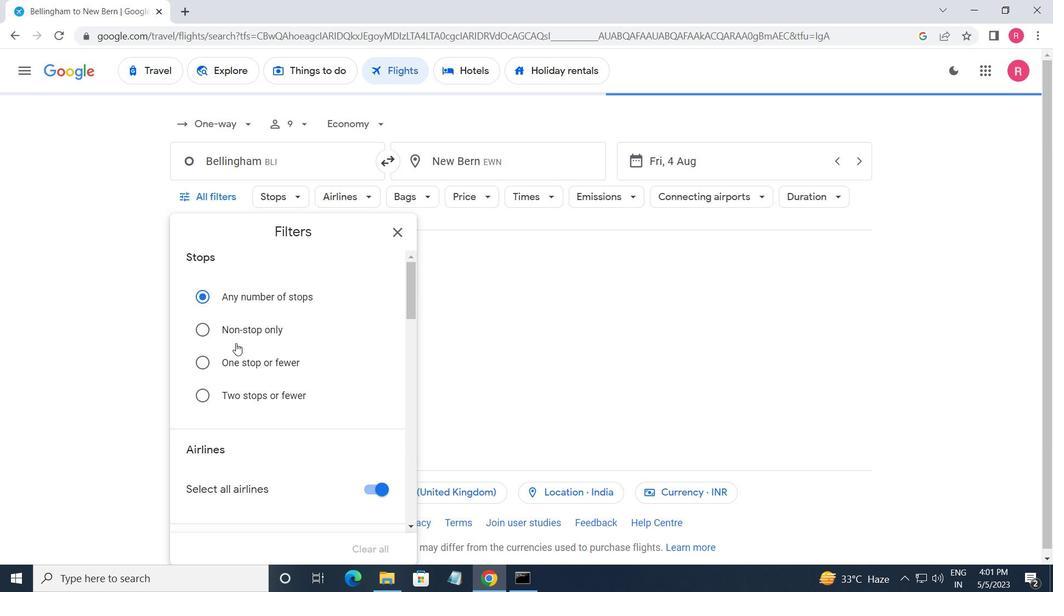 
Action: Mouse scrolled (236, 346) with delta (0, 0)
Screenshot: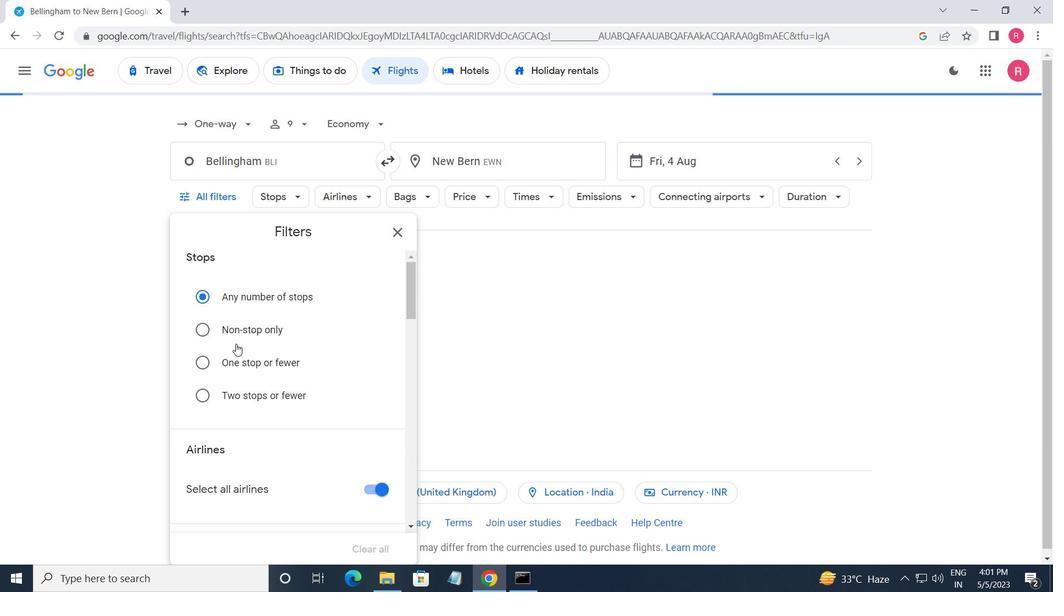 
Action: Mouse moved to (236, 346)
Screenshot: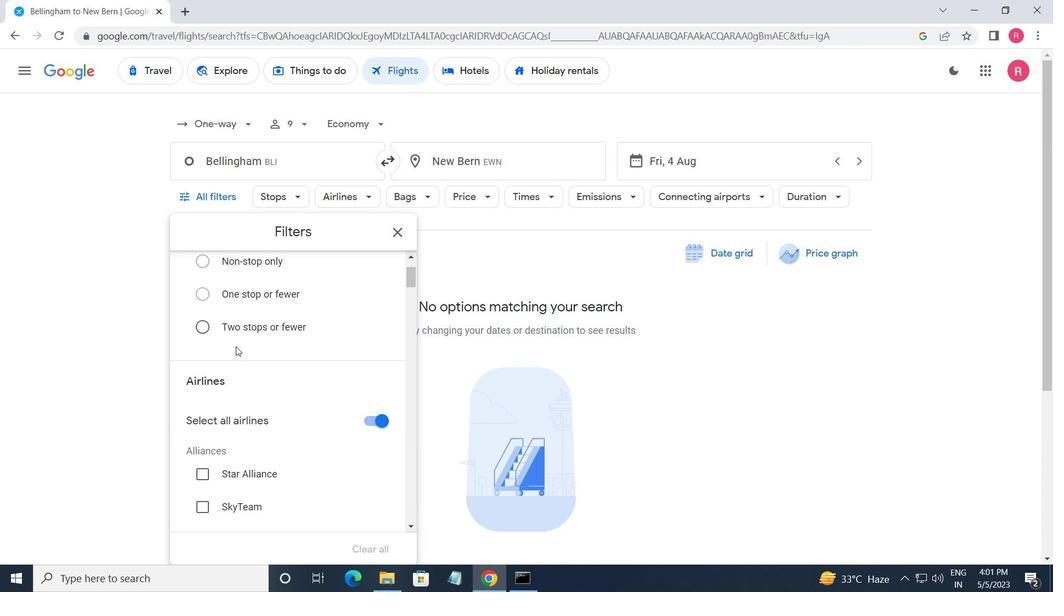 
Action: Mouse scrolled (236, 346) with delta (0, 0)
Screenshot: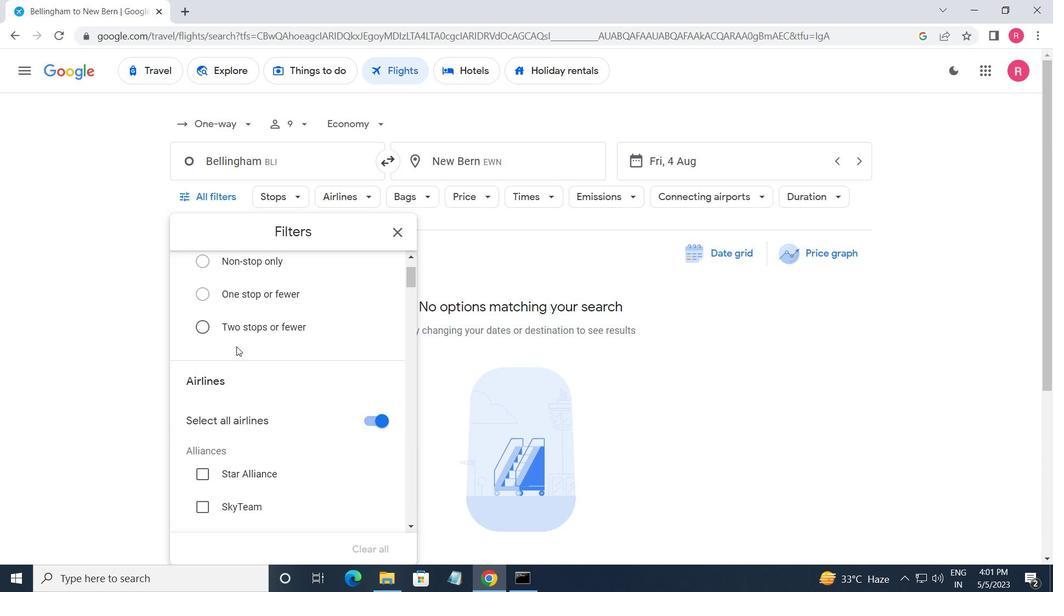
Action: Mouse scrolled (236, 346) with delta (0, 0)
Screenshot: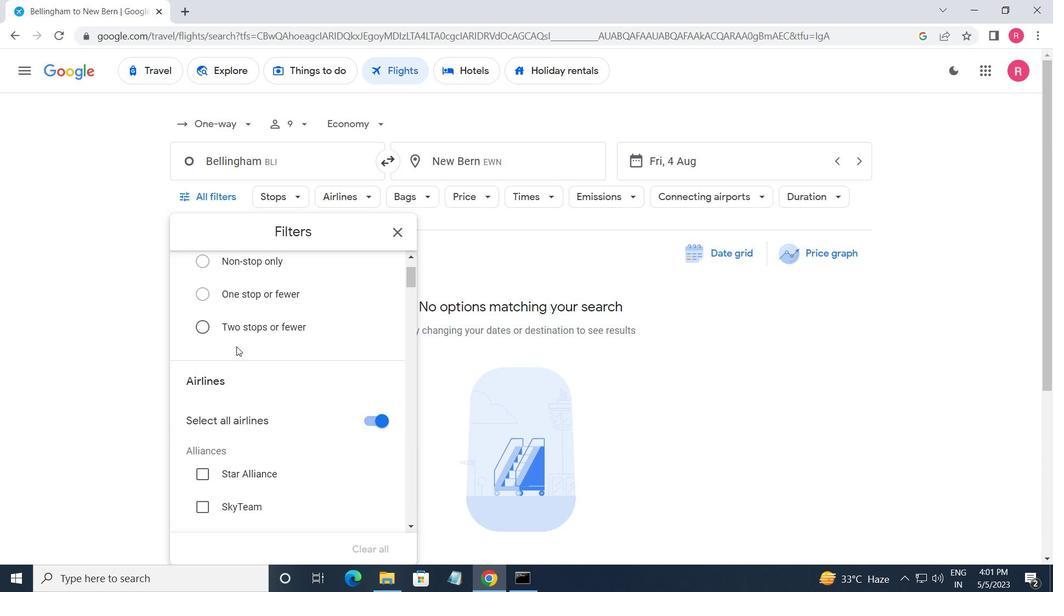 
Action: Mouse moved to (242, 346)
Screenshot: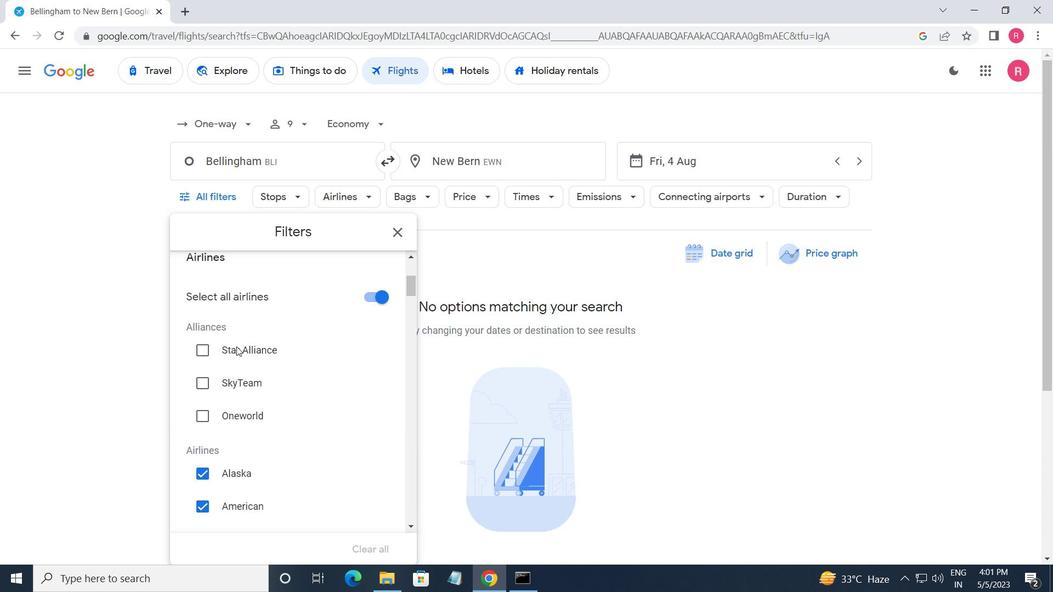 
Action: Mouse scrolled (242, 346) with delta (0, 0)
Screenshot: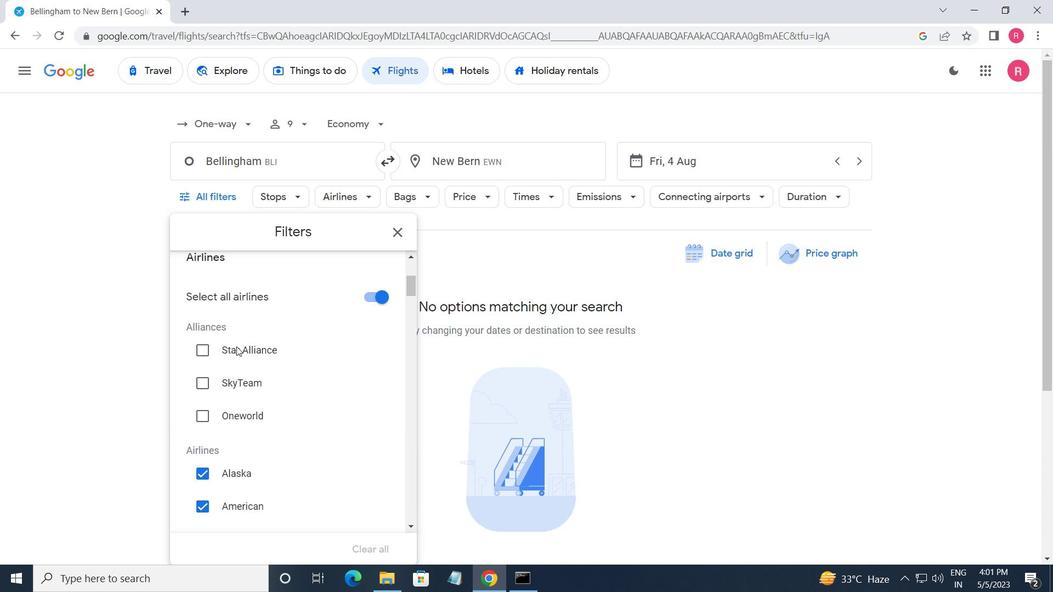 
Action: Mouse moved to (311, 470)
Screenshot: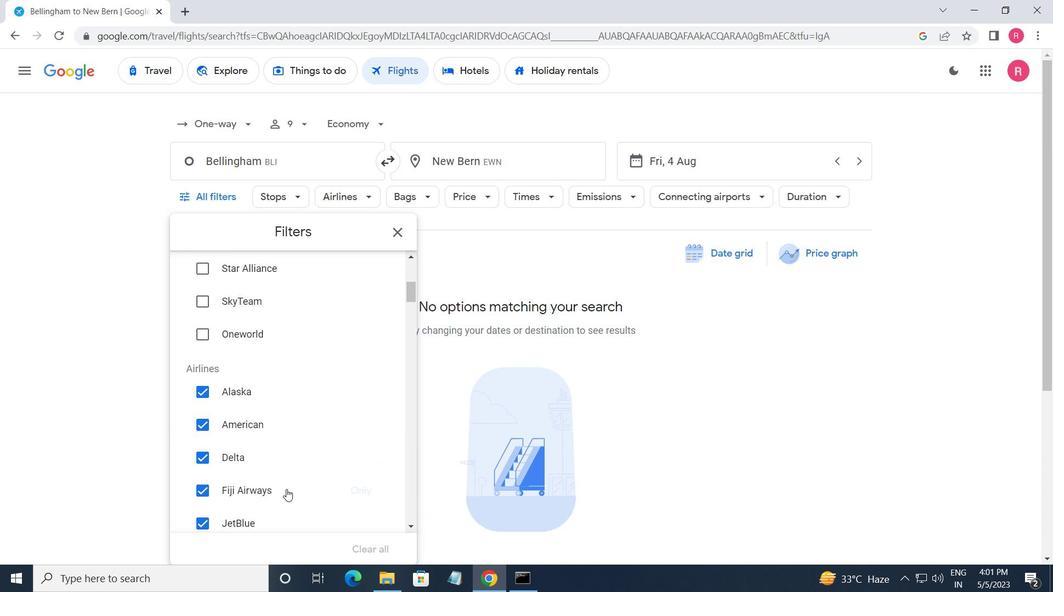 
Action: Mouse scrolled (311, 470) with delta (0, 0)
Screenshot: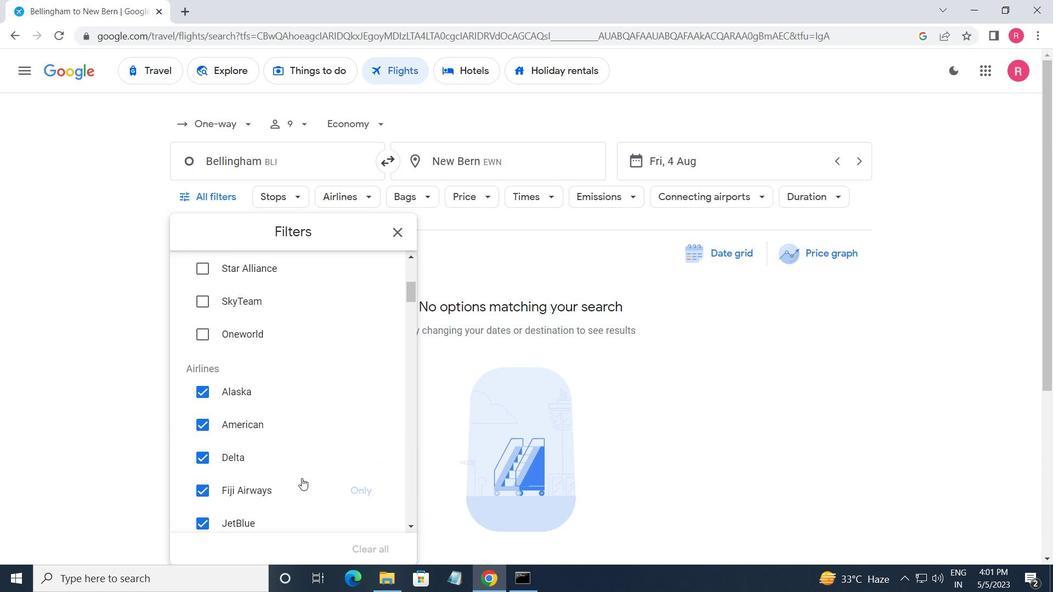 
Action: Mouse moved to (295, 452)
Screenshot: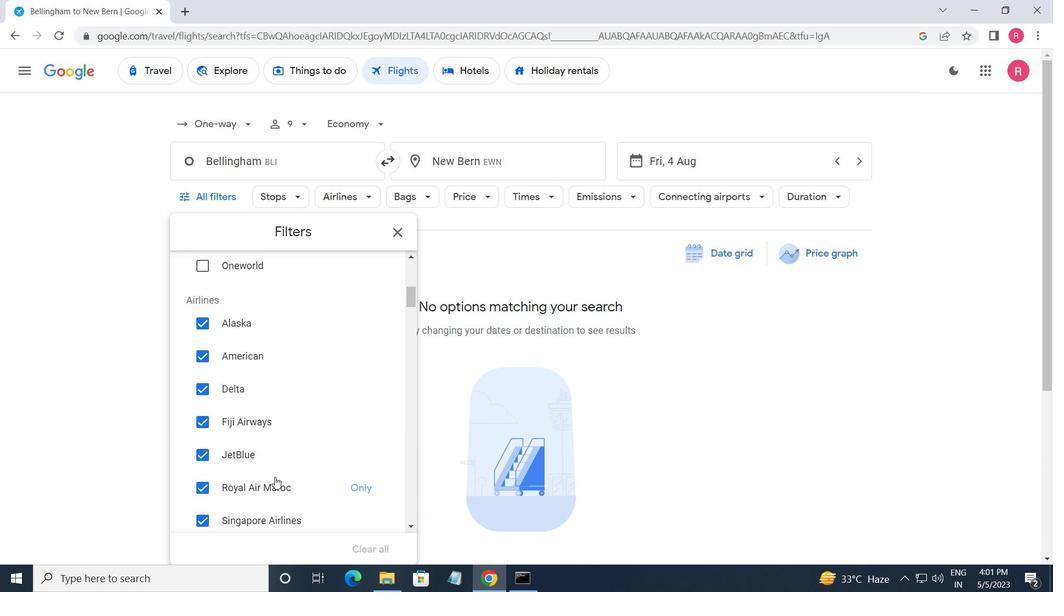 
Action: Mouse scrolled (295, 452) with delta (0, 0)
Screenshot: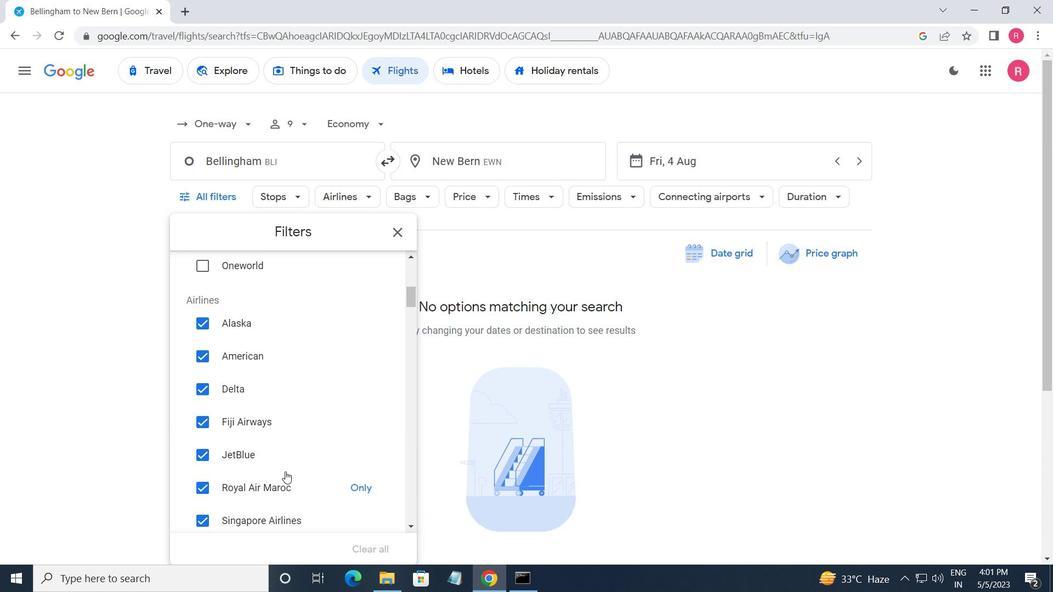 
Action: Mouse moved to (355, 487)
Screenshot: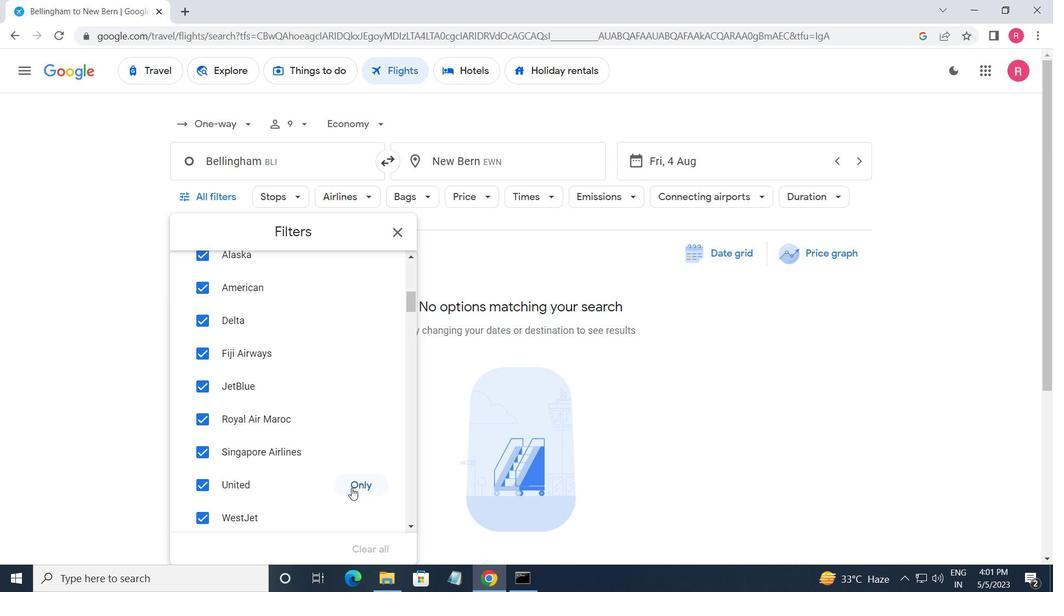 
Action: Mouse pressed left at (355, 487)
Screenshot: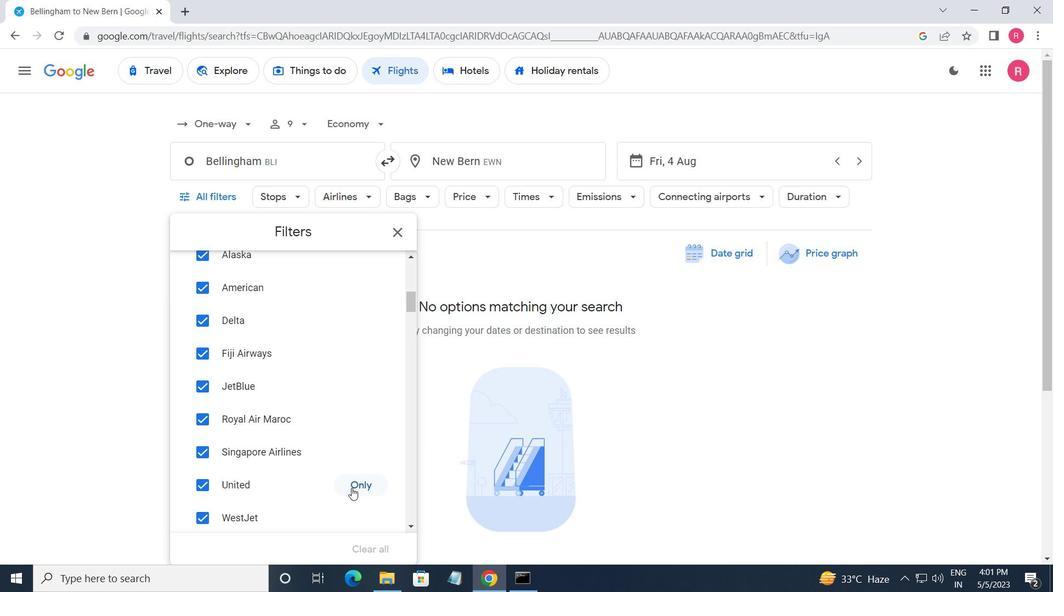 
Action: Mouse moved to (283, 369)
Screenshot: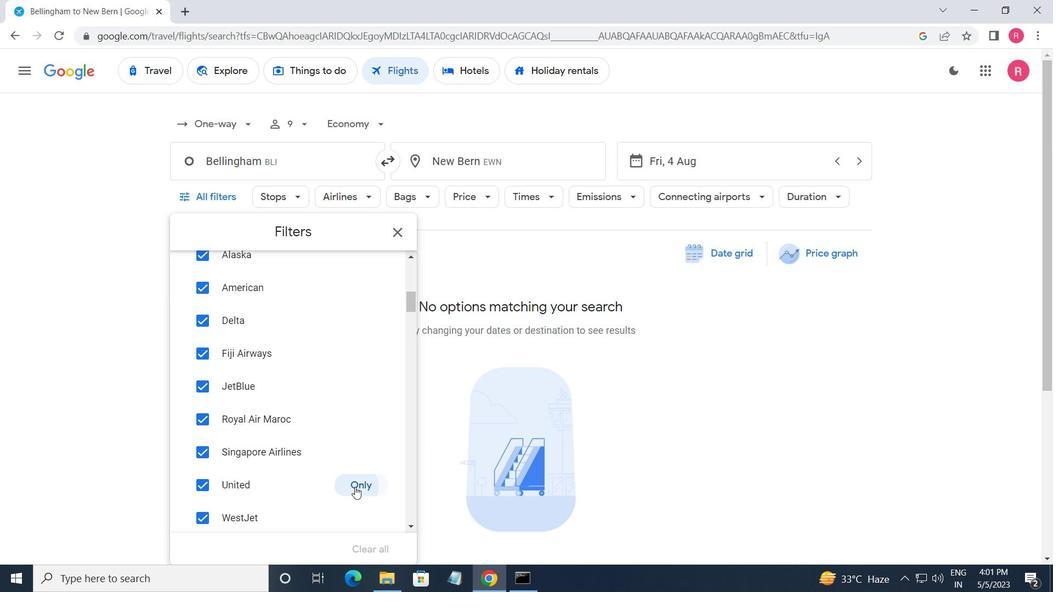 
Action: Mouse scrolled (283, 368) with delta (0, 0)
Screenshot: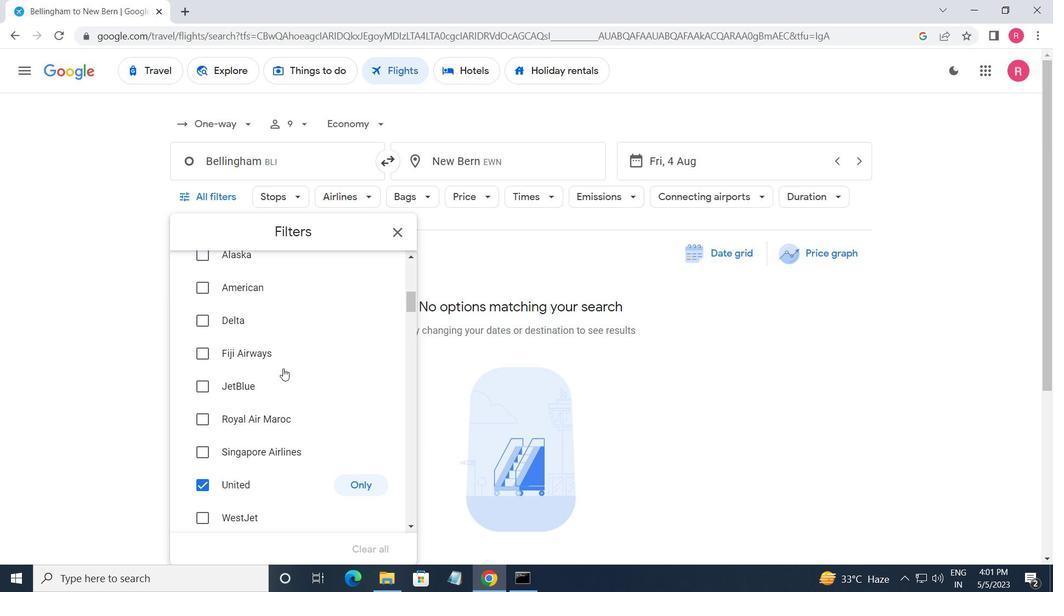 
Action: Mouse scrolled (283, 368) with delta (0, 0)
Screenshot: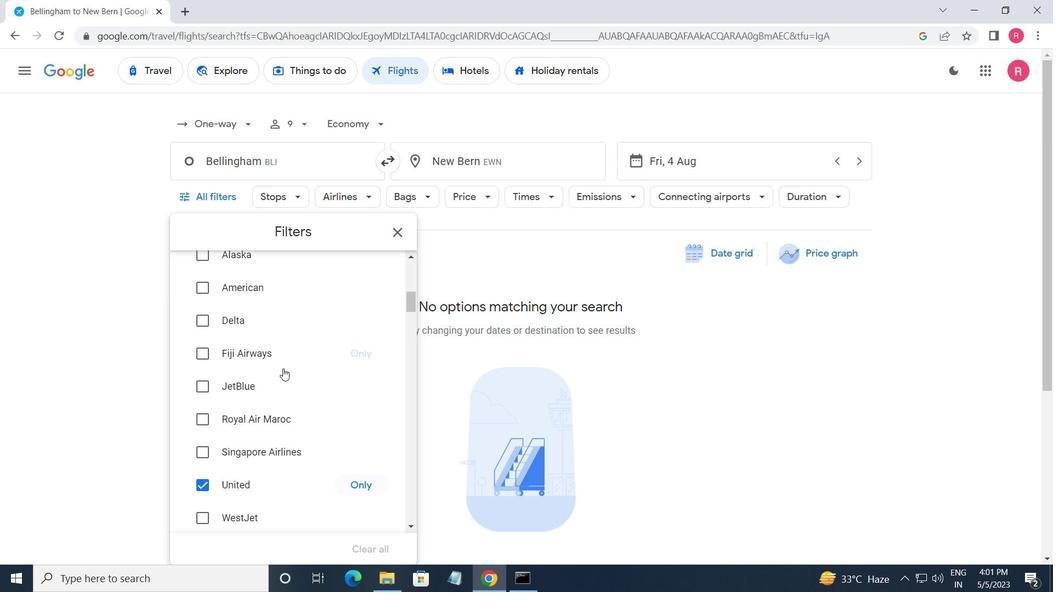 
Action: Mouse moved to (283, 371)
Screenshot: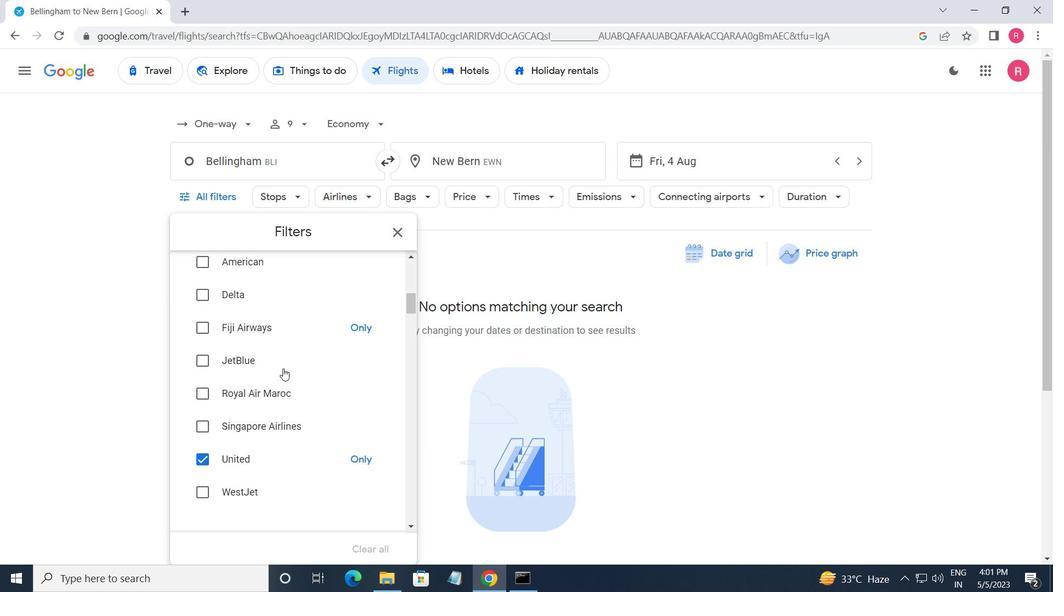 
Action: Mouse scrolled (283, 370) with delta (0, 0)
Screenshot: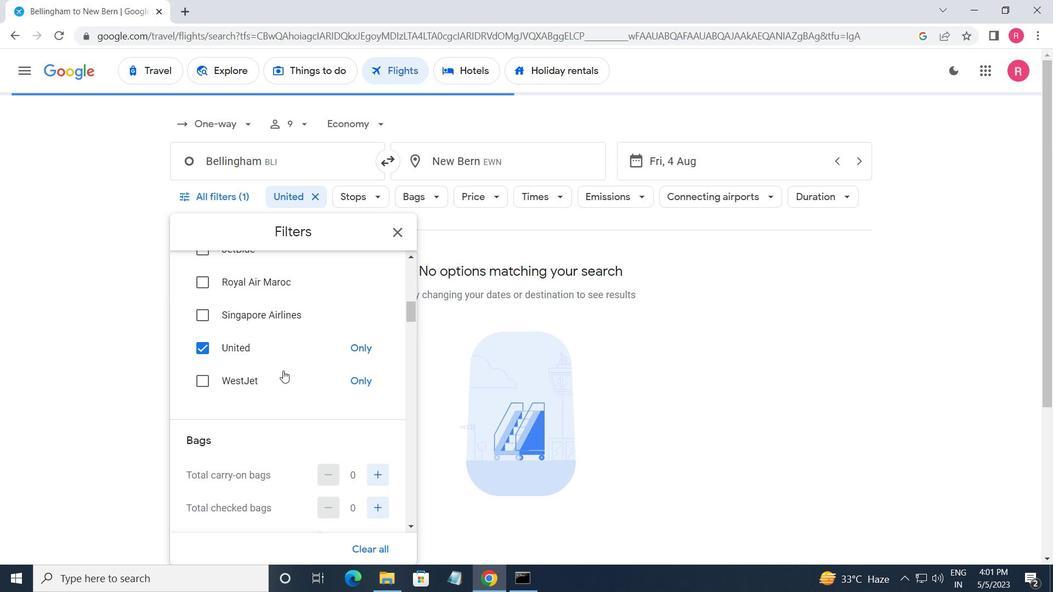 
Action: Mouse moved to (370, 412)
Screenshot: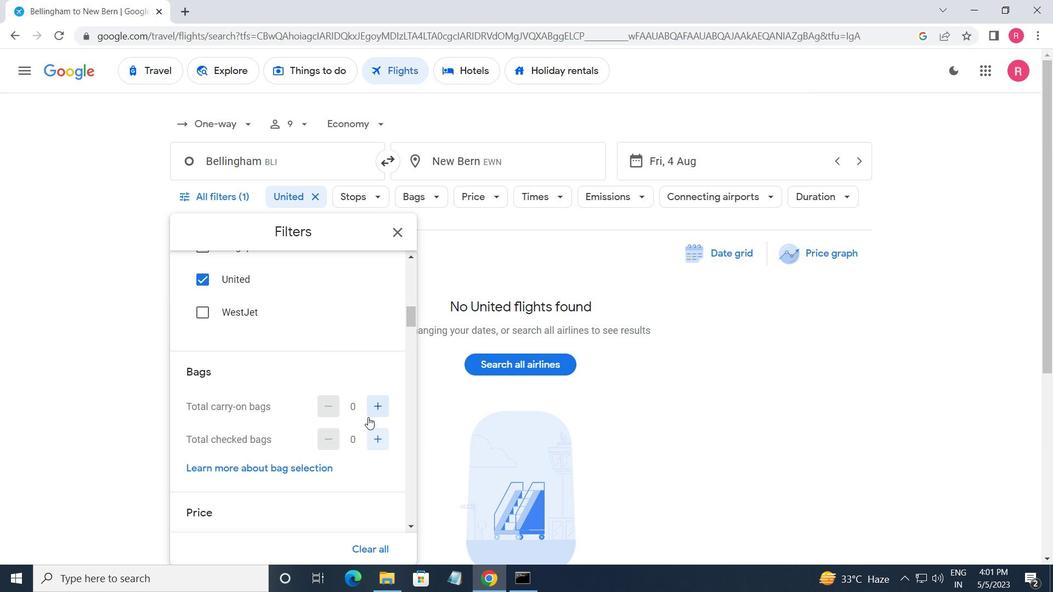 
Action: Mouse pressed left at (370, 412)
Screenshot: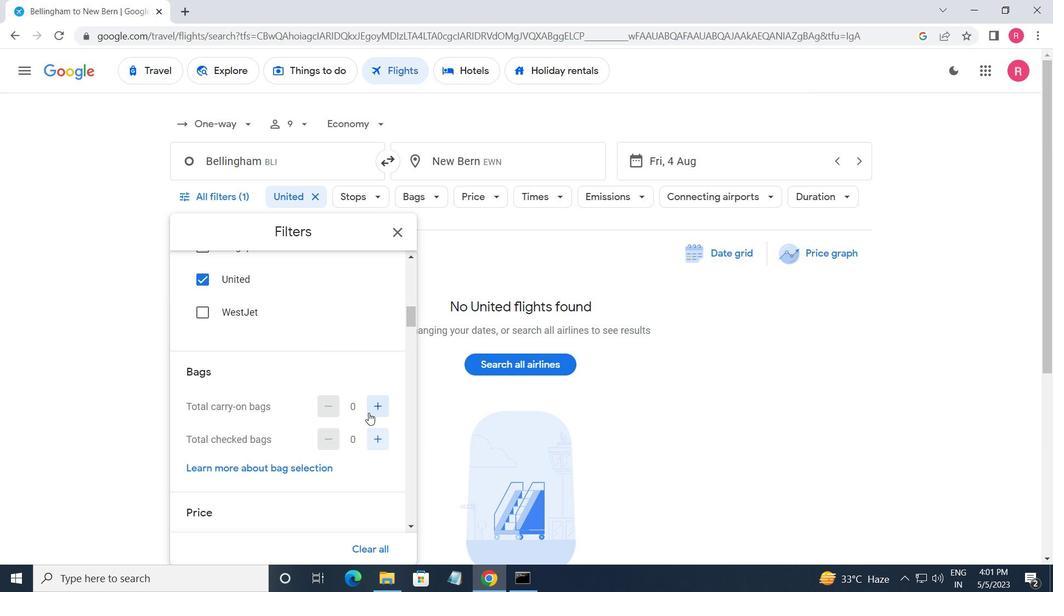 
Action: Mouse moved to (327, 361)
Screenshot: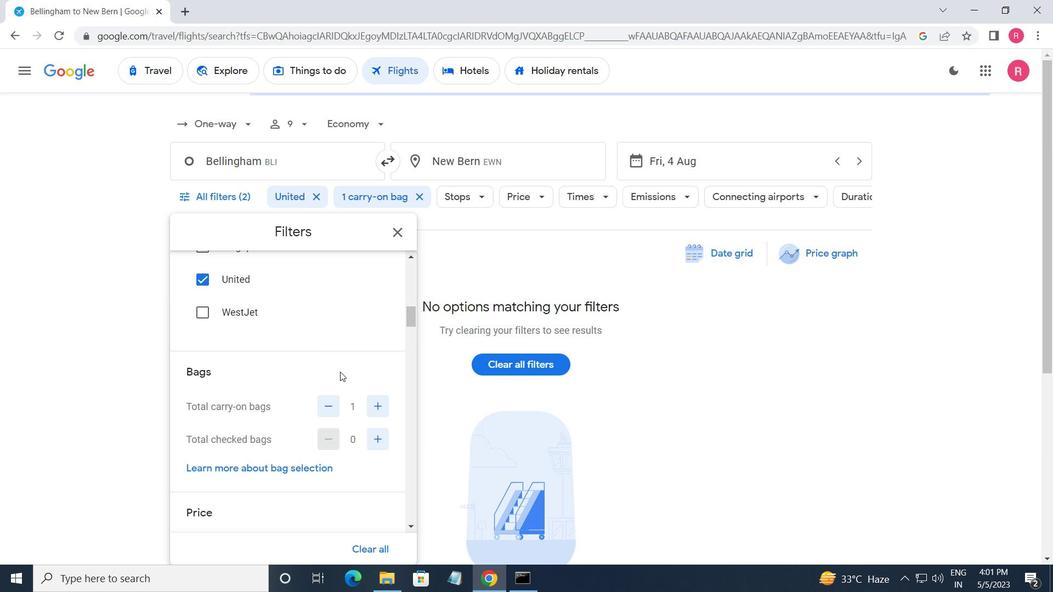 
Action: Mouse scrolled (327, 361) with delta (0, 0)
Screenshot: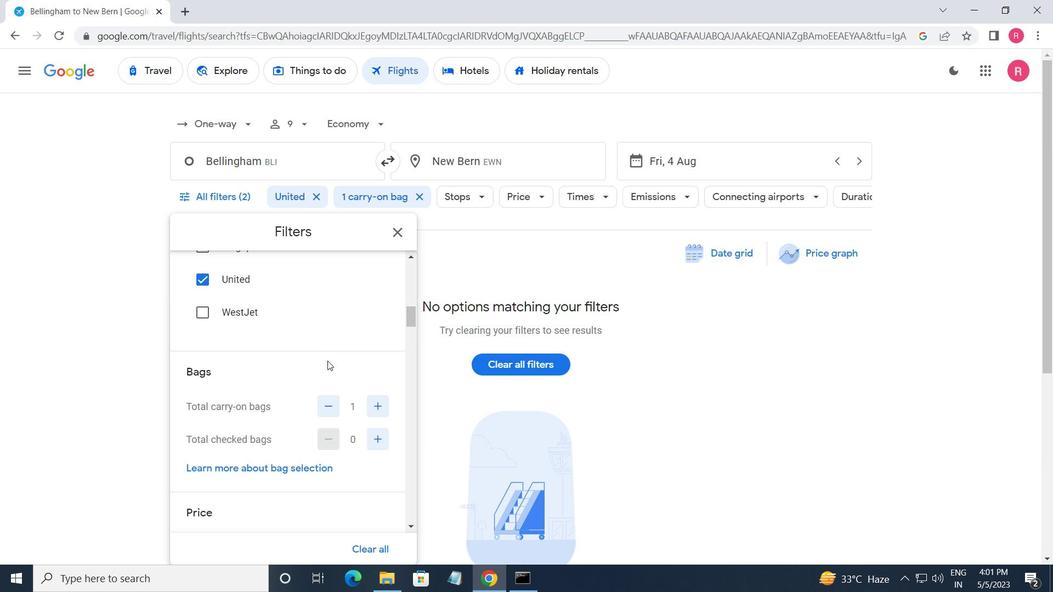 
Action: Mouse scrolled (327, 361) with delta (0, 0)
Screenshot: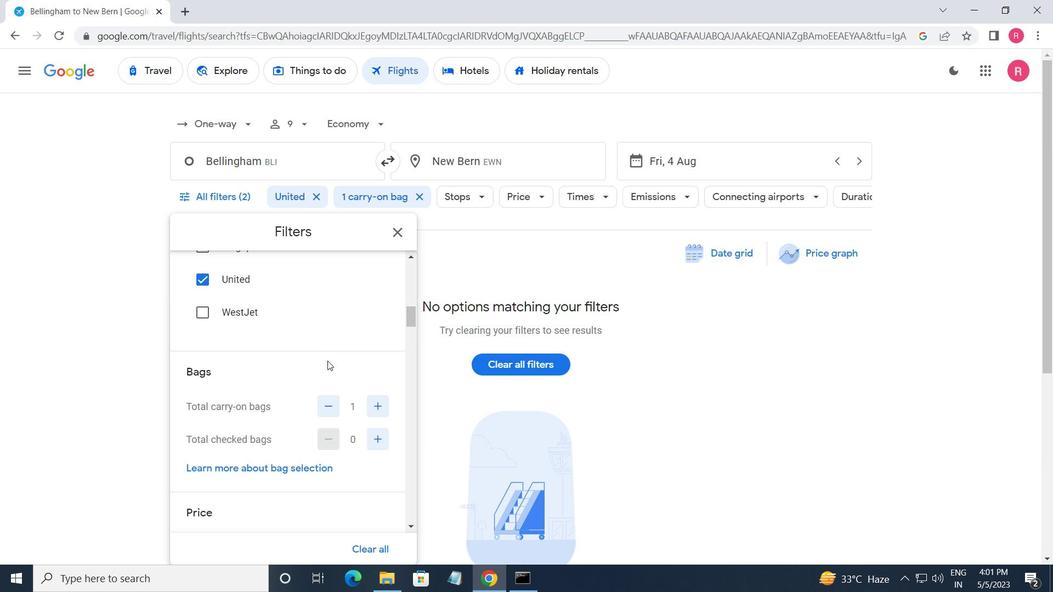 
Action: Mouse moved to (377, 429)
Screenshot: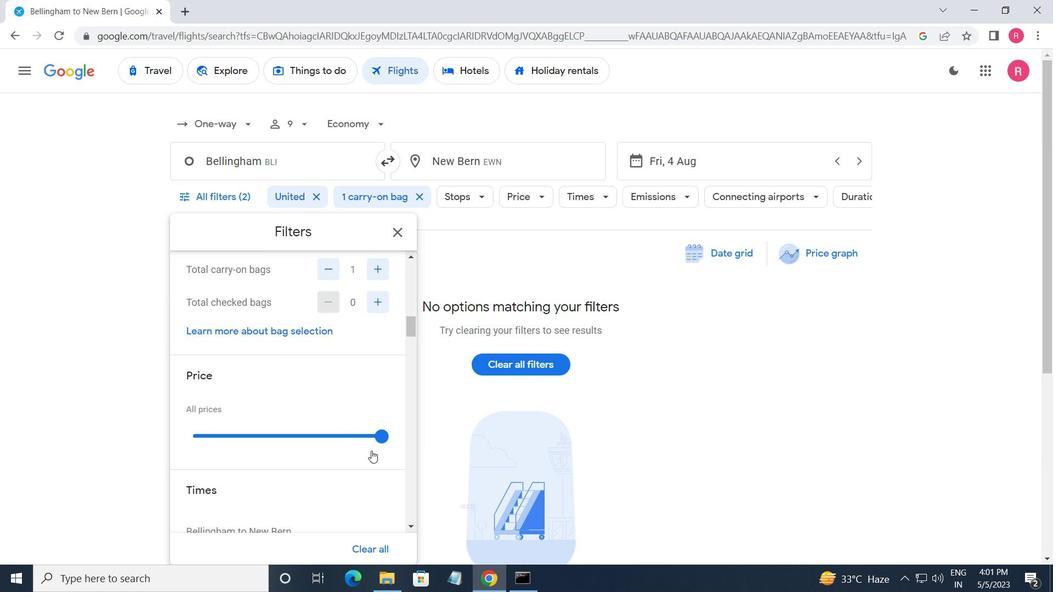 
Action: Mouse pressed left at (377, 429)
Screenshot: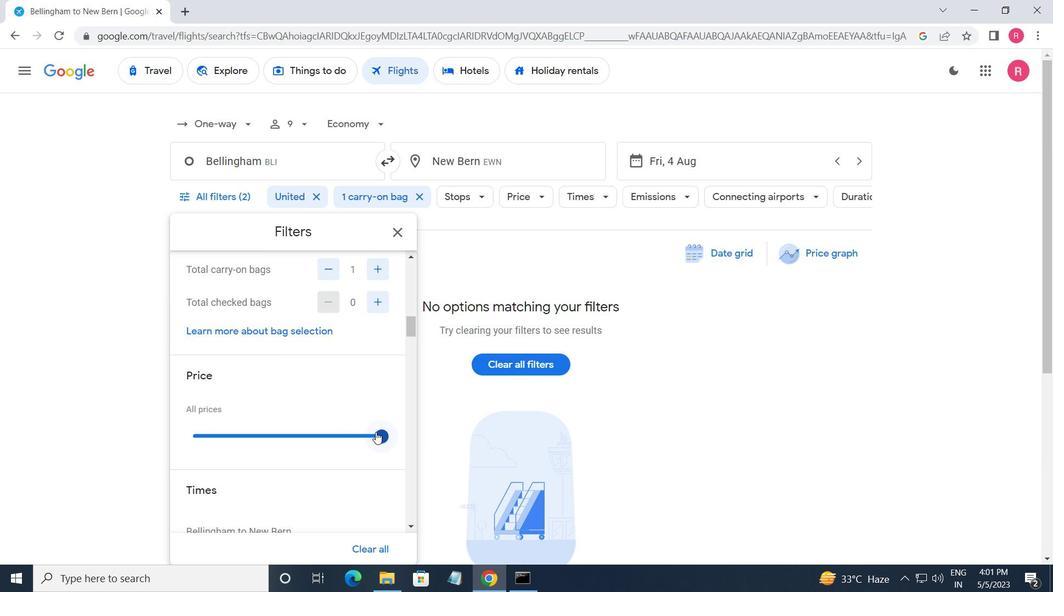 
Action: Mouse moved to (333, 368)
Screenshot: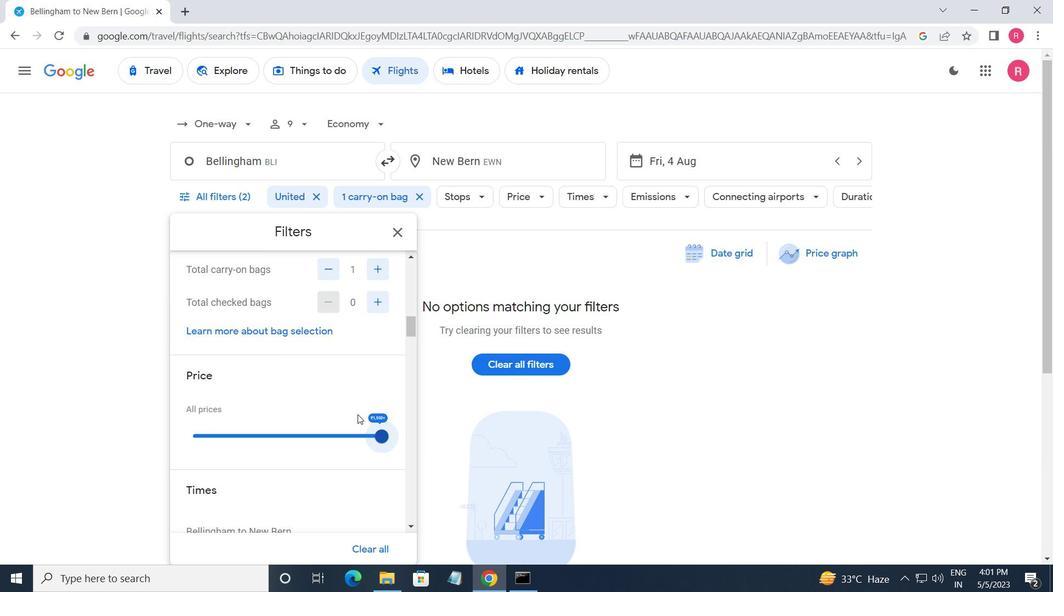 
Action: Mouse scrolled (333, 368) with delta (0, 0)
Screenshot: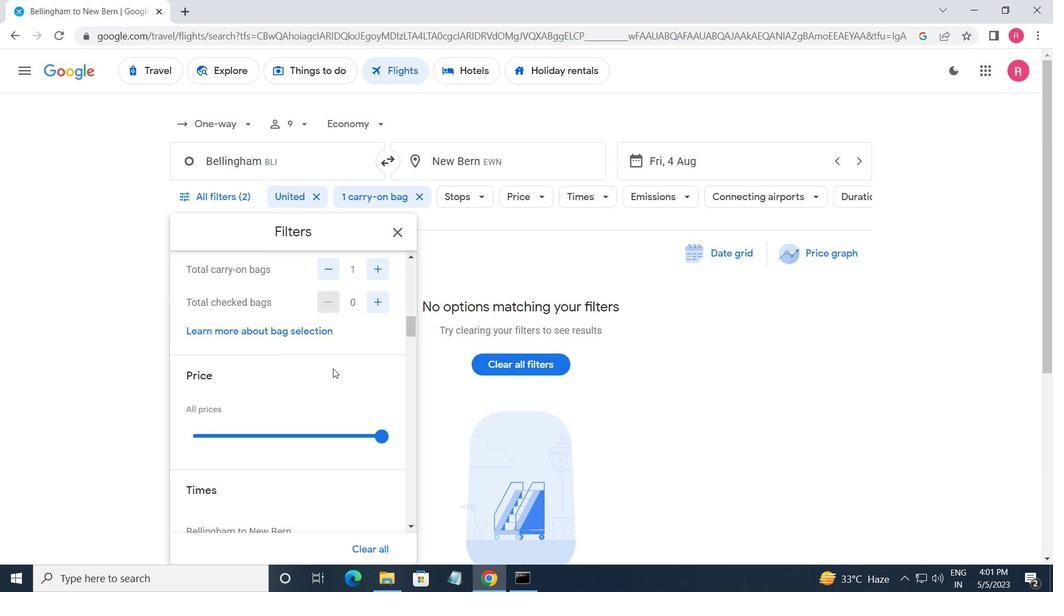 
Action: Mouse moved to (337, 376)
Screenshot: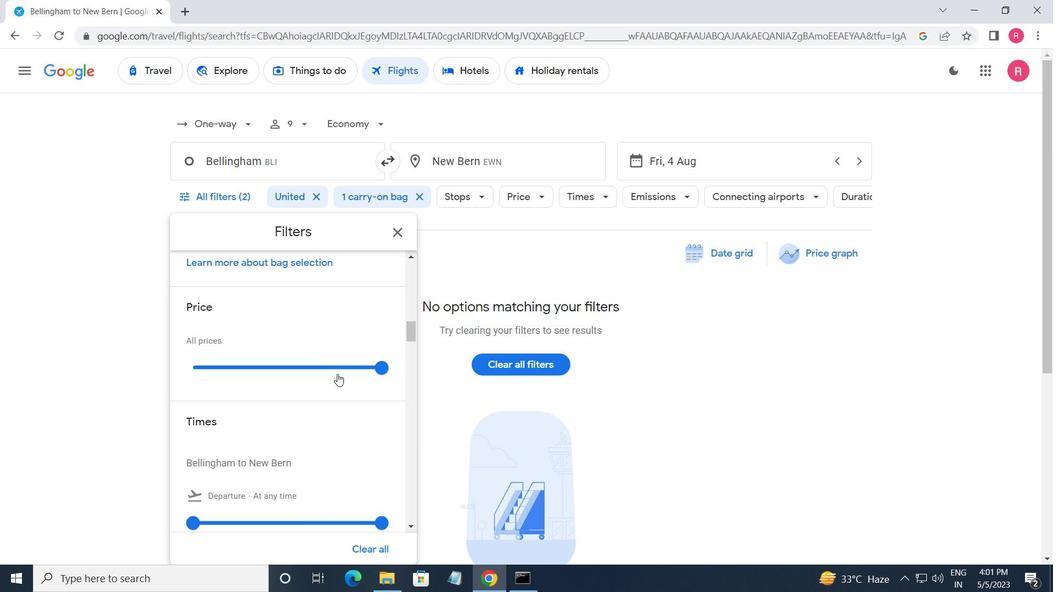 
Action: Mouse scrolled (337, 375) with delta (0, 0)
Screenshot: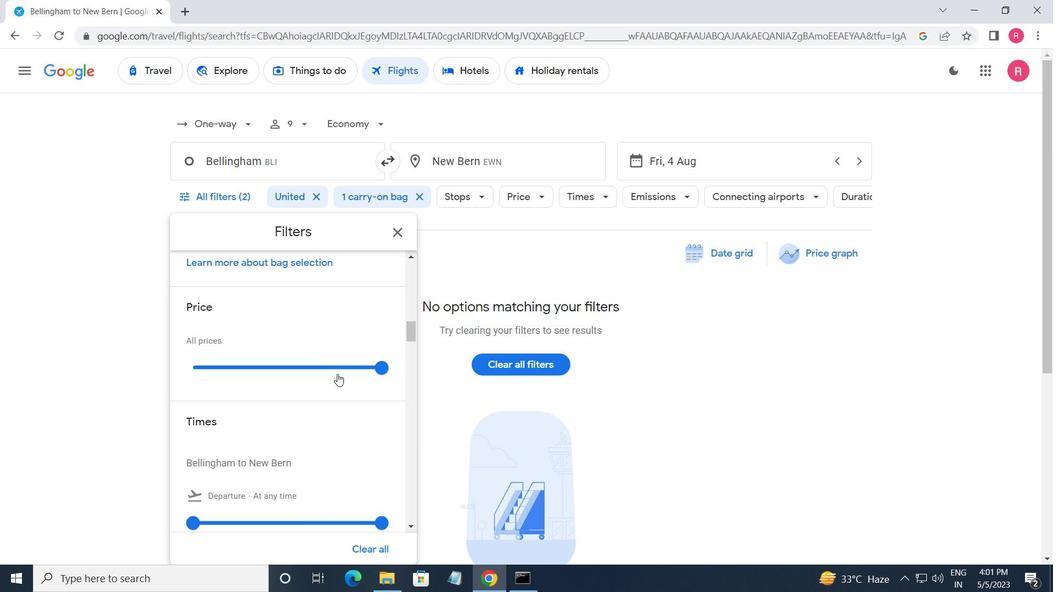 
Action: Mouse moved to (187, 456)
Screenshot: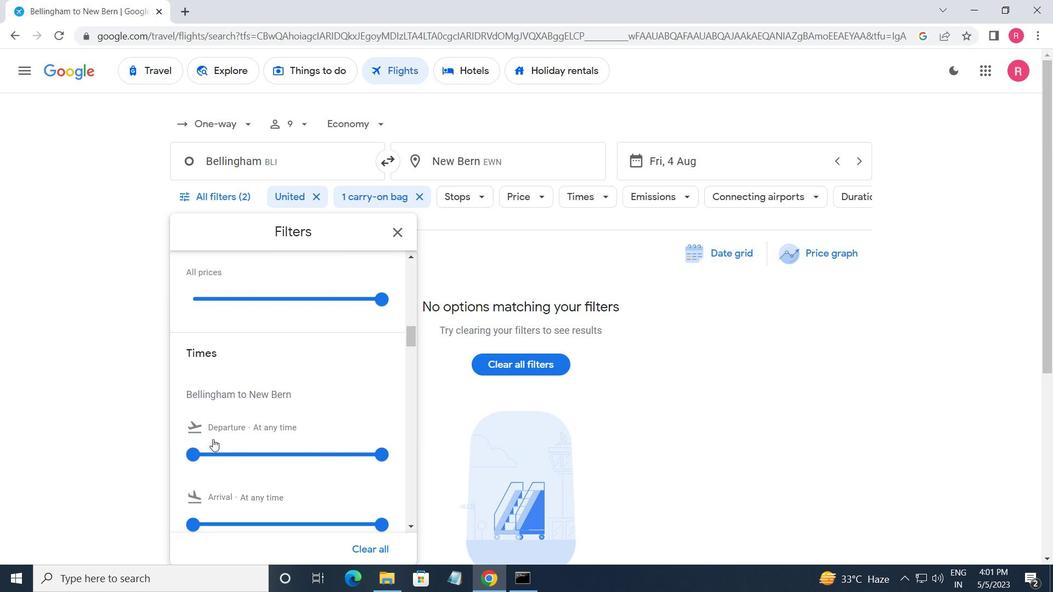 
Action: Mouse pressed left at (187, 456)
Screenshot: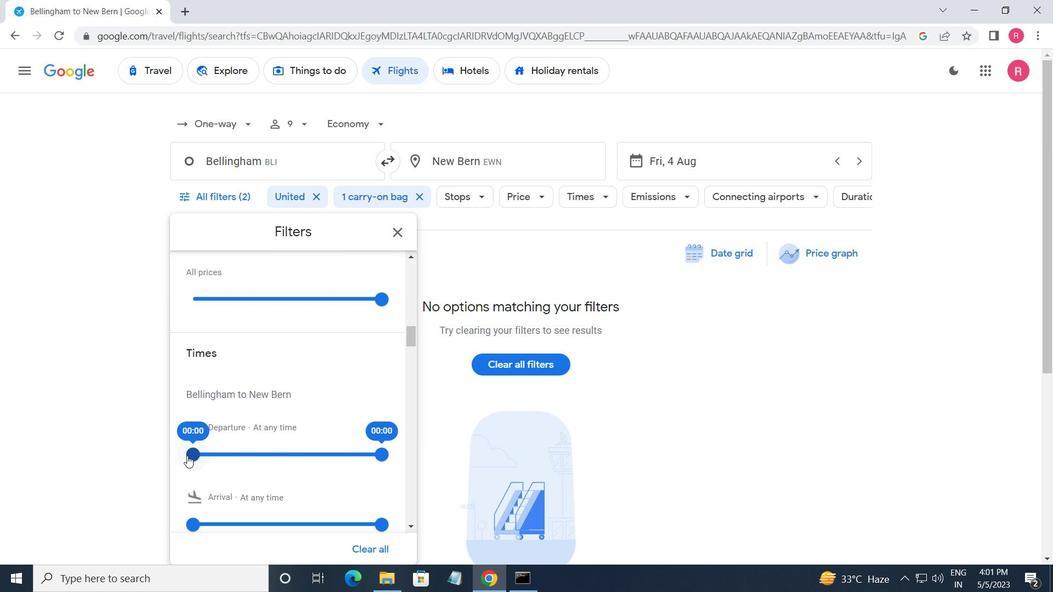 
Action: Mouse moved to (384, 454)
Screenshot: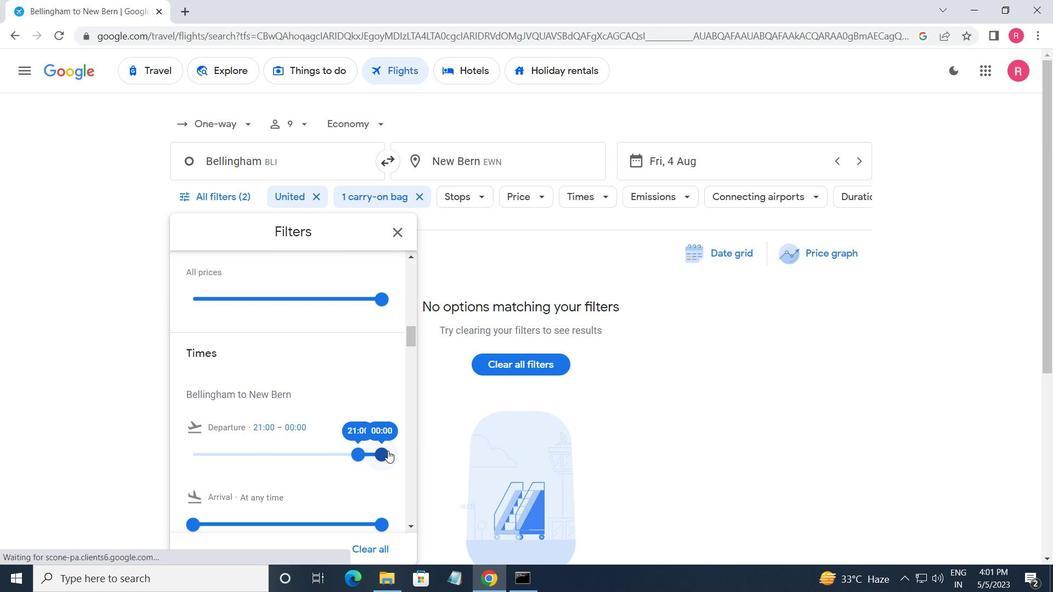 
Action: Mouse pressed left at (384, 454)
Screenshot: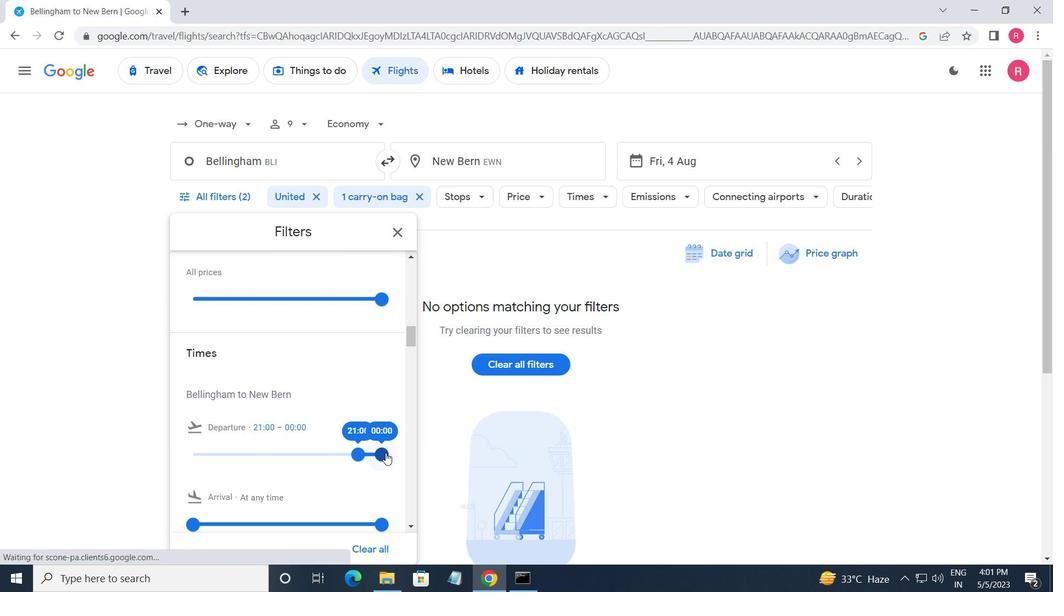 
Action: Mouse moved to (400, 232)
Screenshot: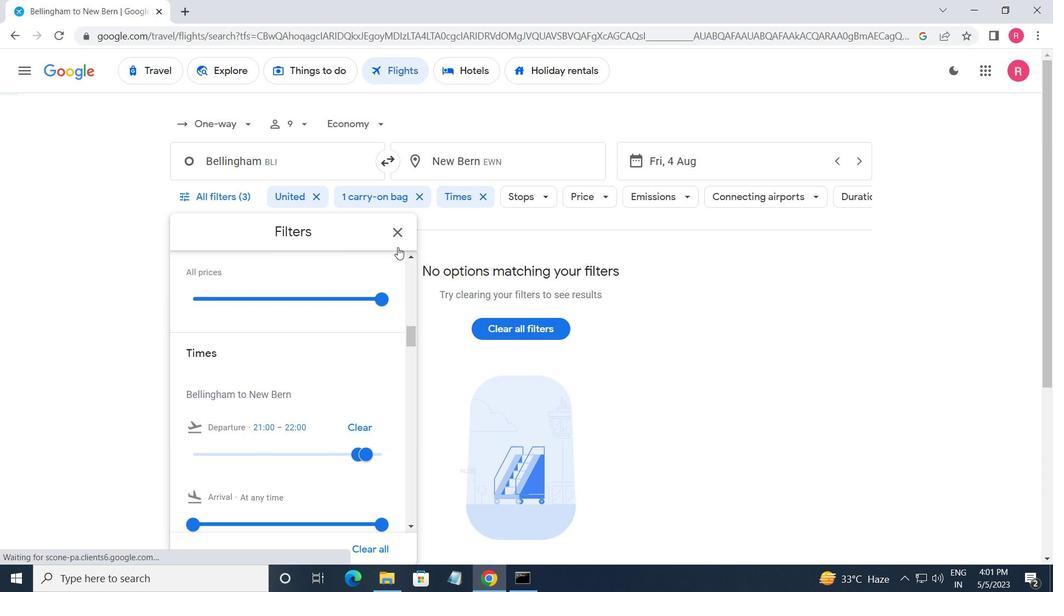 
Action: Mouse pressed left at (400, 232)
Screenshot: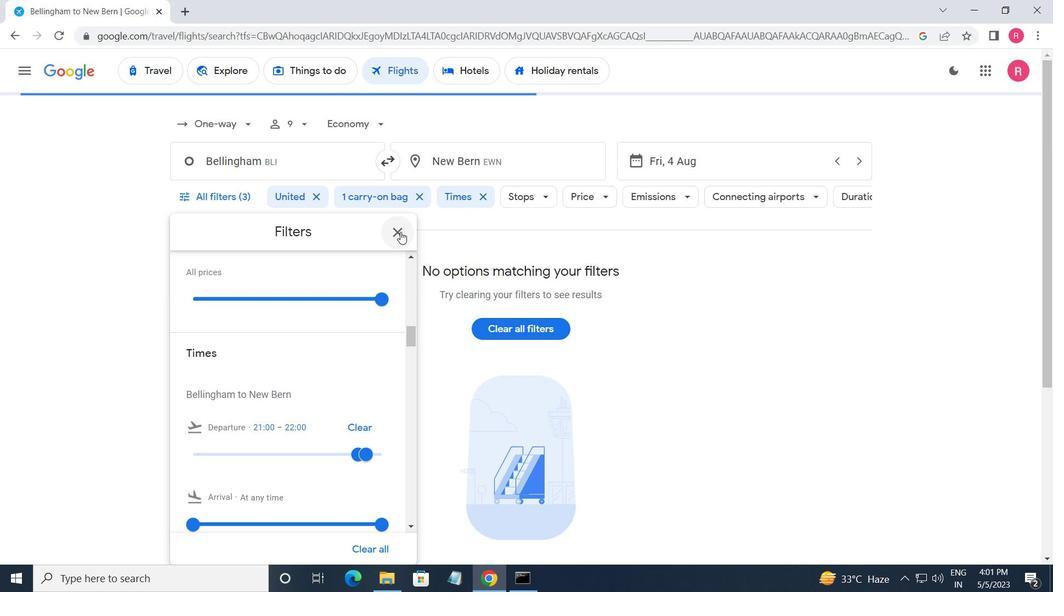 
